 Task: For heading Calibri with Bold.  font size for heading24,  'Change the font style of data to'Bell MT.  and font size to 16,  Change the alignment of both headline & data to Align middle & Align Center.  In the sheet  EvaluationSalesByCategory_2022
Action: Mouse moved to (125, 130)
Screenshot: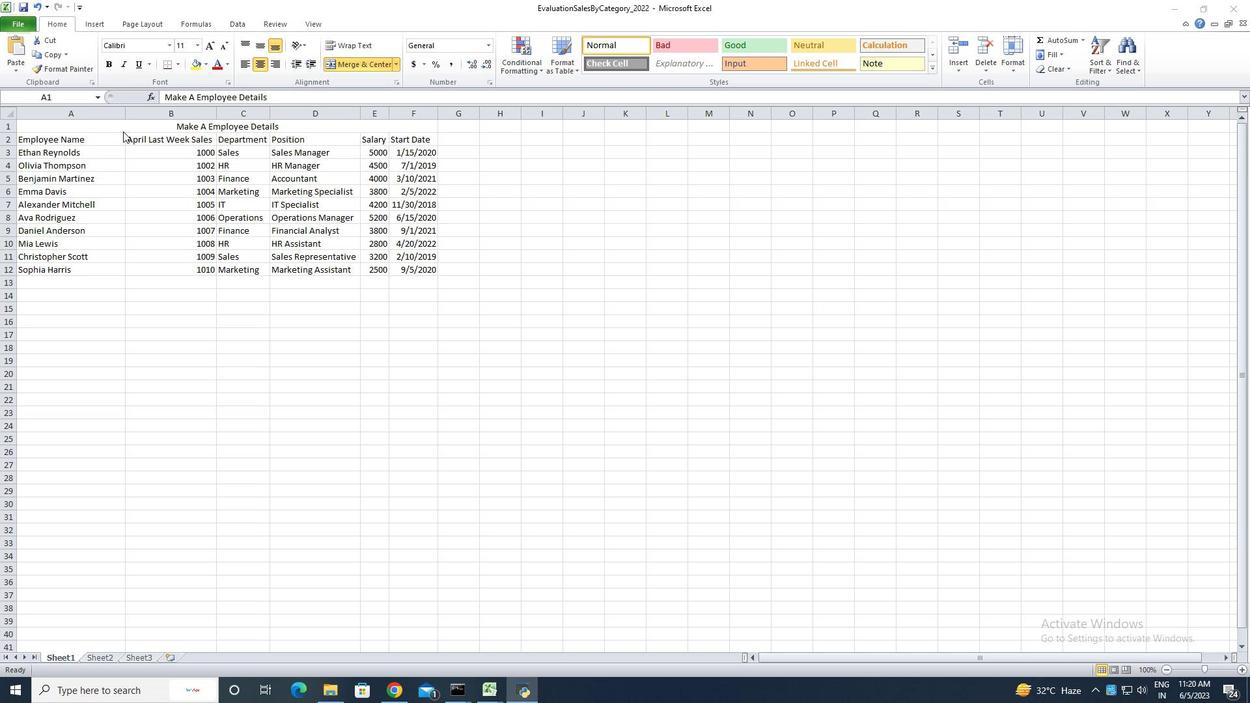 
Action: Mouse pressed left at (125, 130)
Screenshot: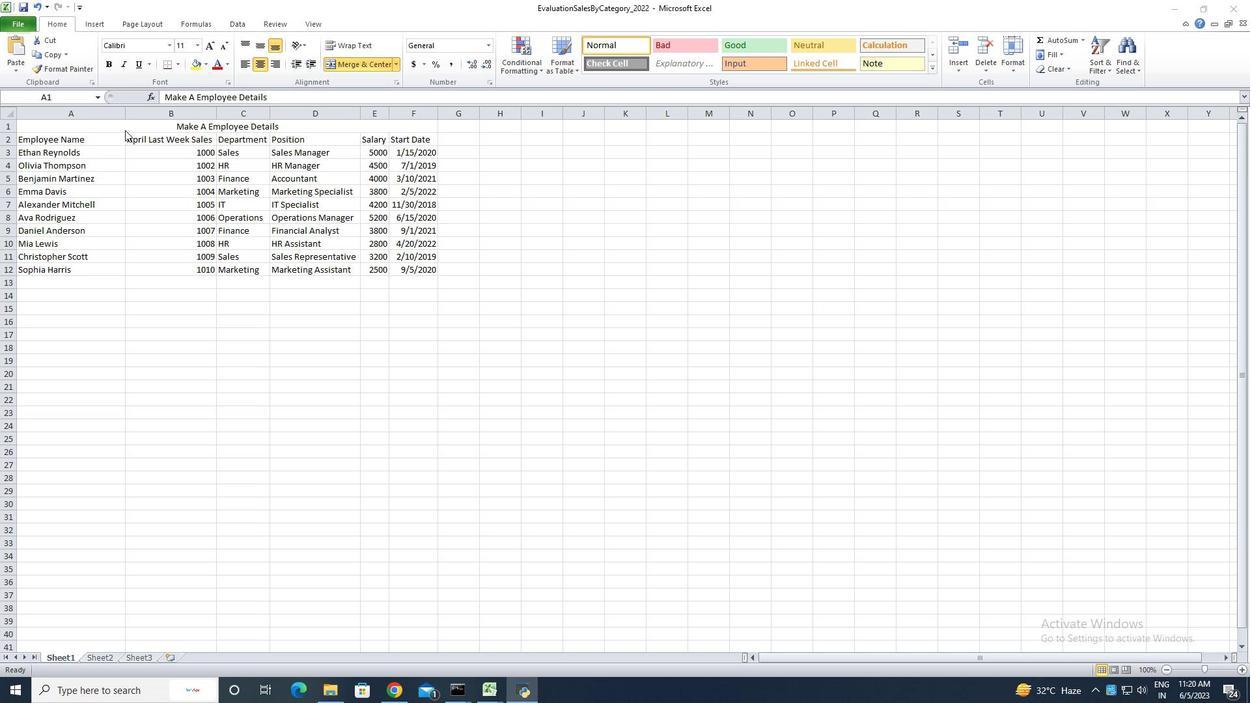 
Action: Mouse moved to (168, 48)
Screenshot: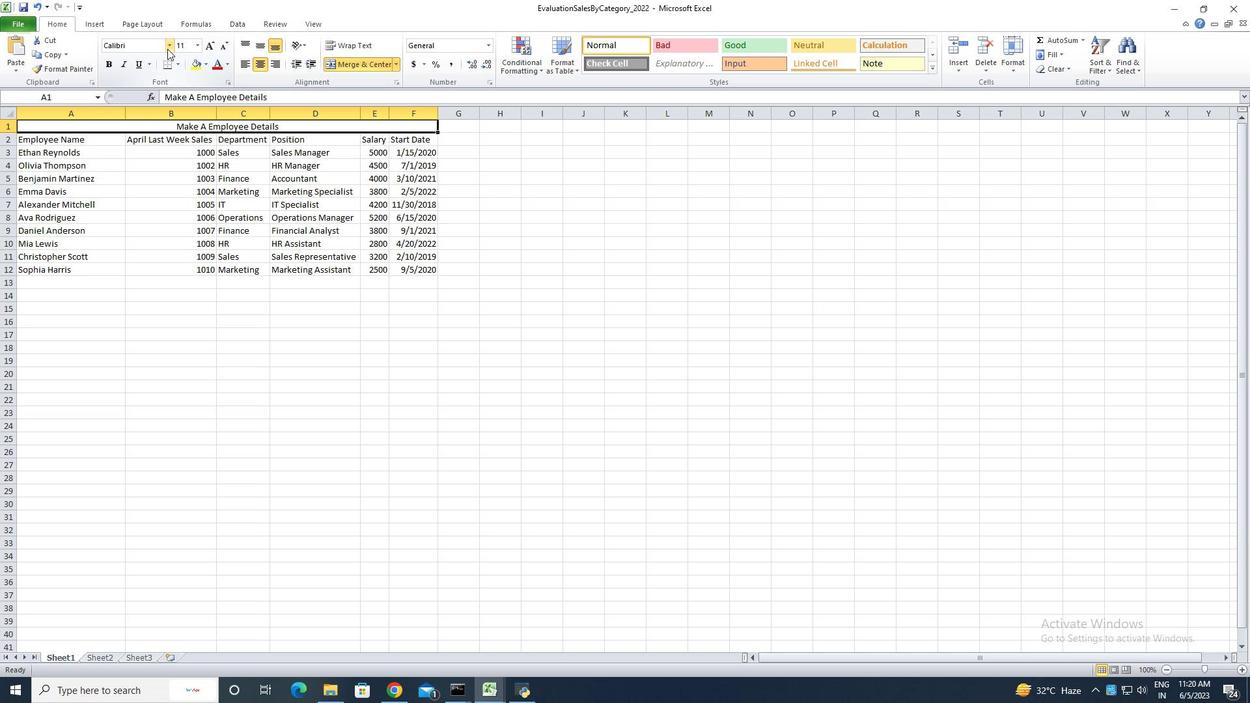 
Action: Mouse pressed left at (168, 48)
Screenshot: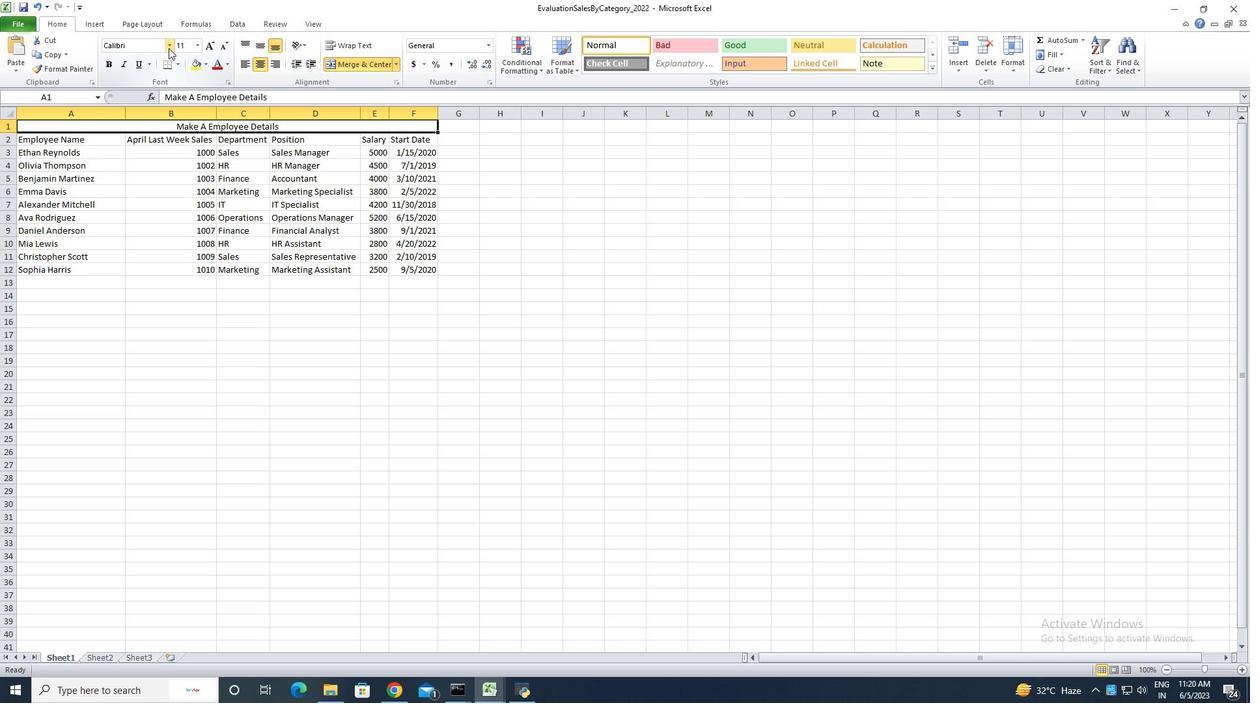 
Action: Mouse moved to (154, 89)
Screenshot: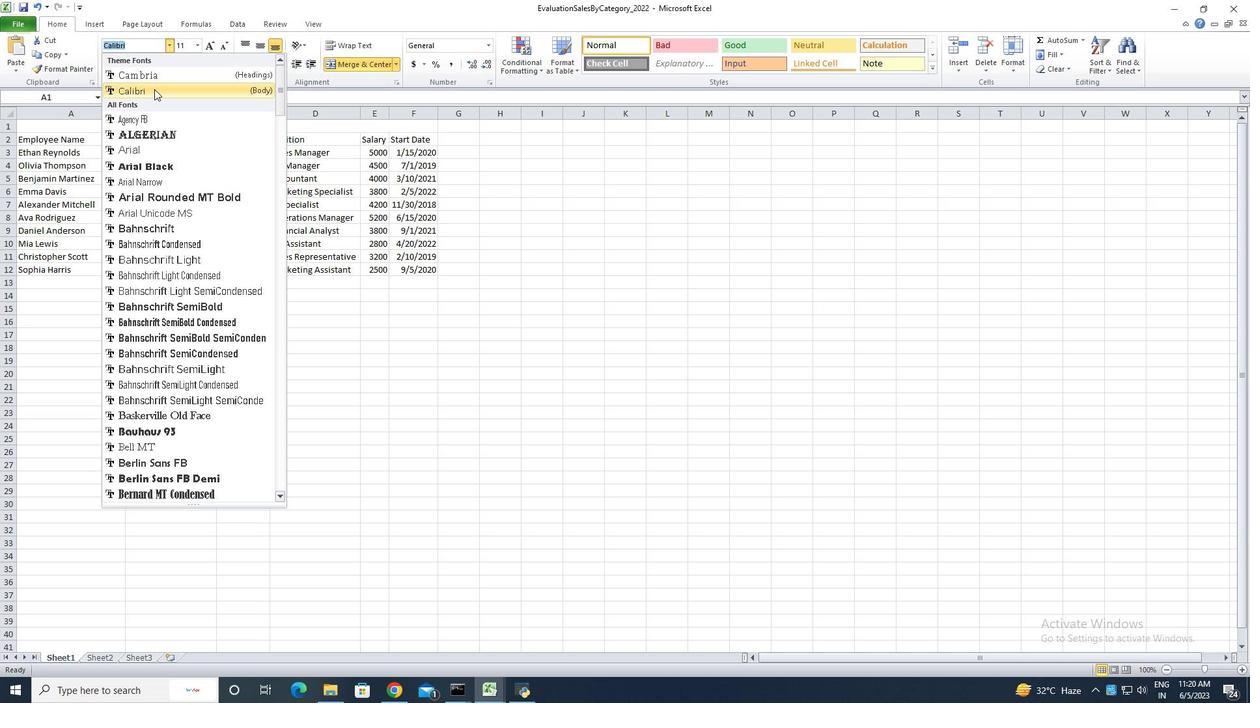 
Action: Mouse pressed left at (154, 89)
Screenshot: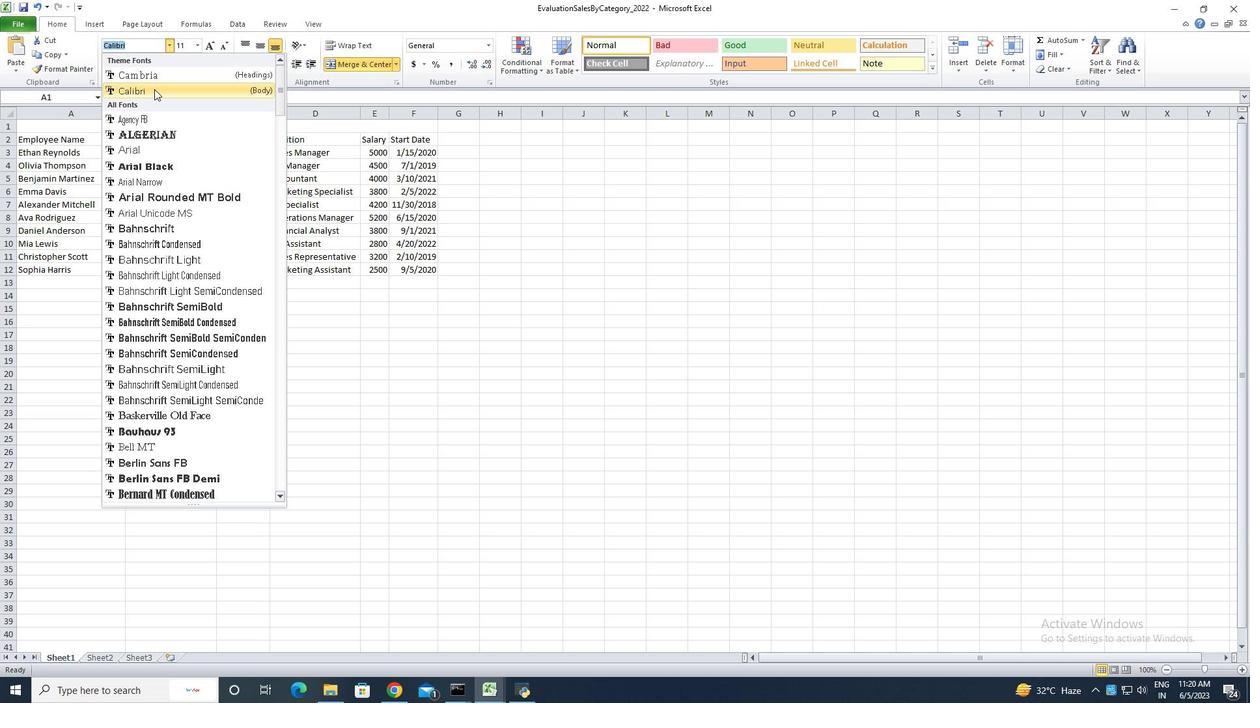 
Action: Mouse moved to (104, 64)
Screenshot: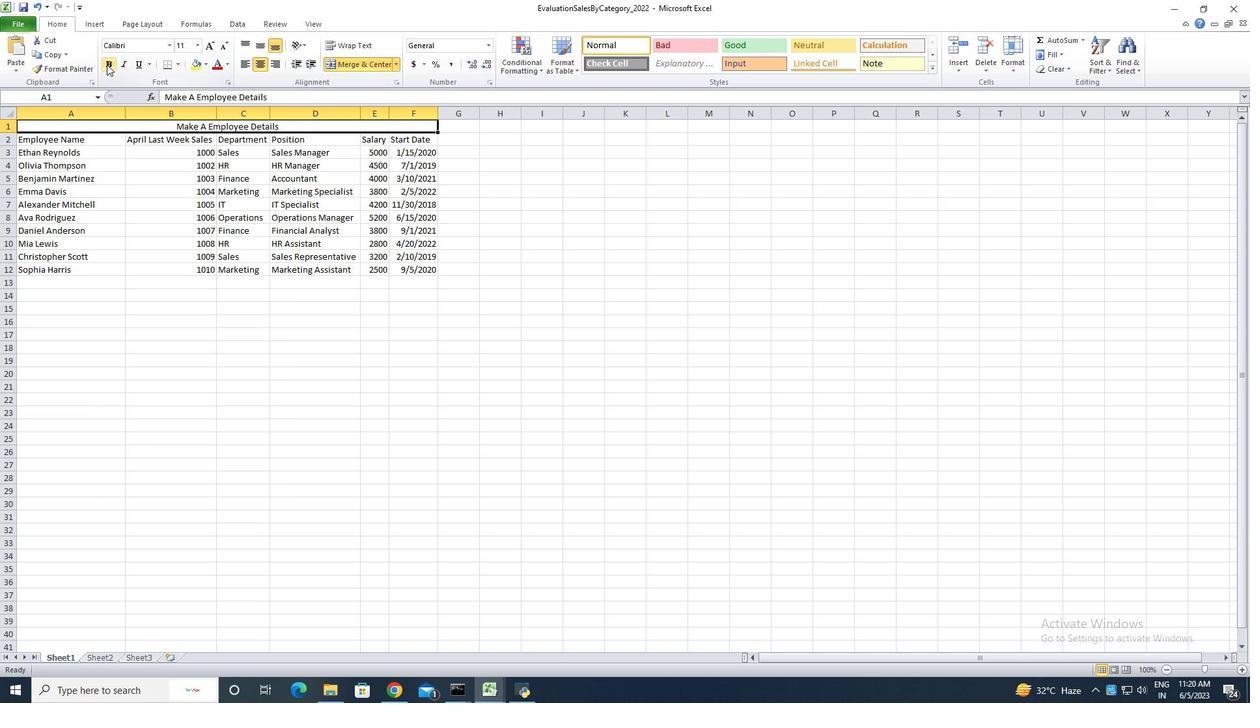 
Action: Mouse pressed left at (104, 64)
Screenshot: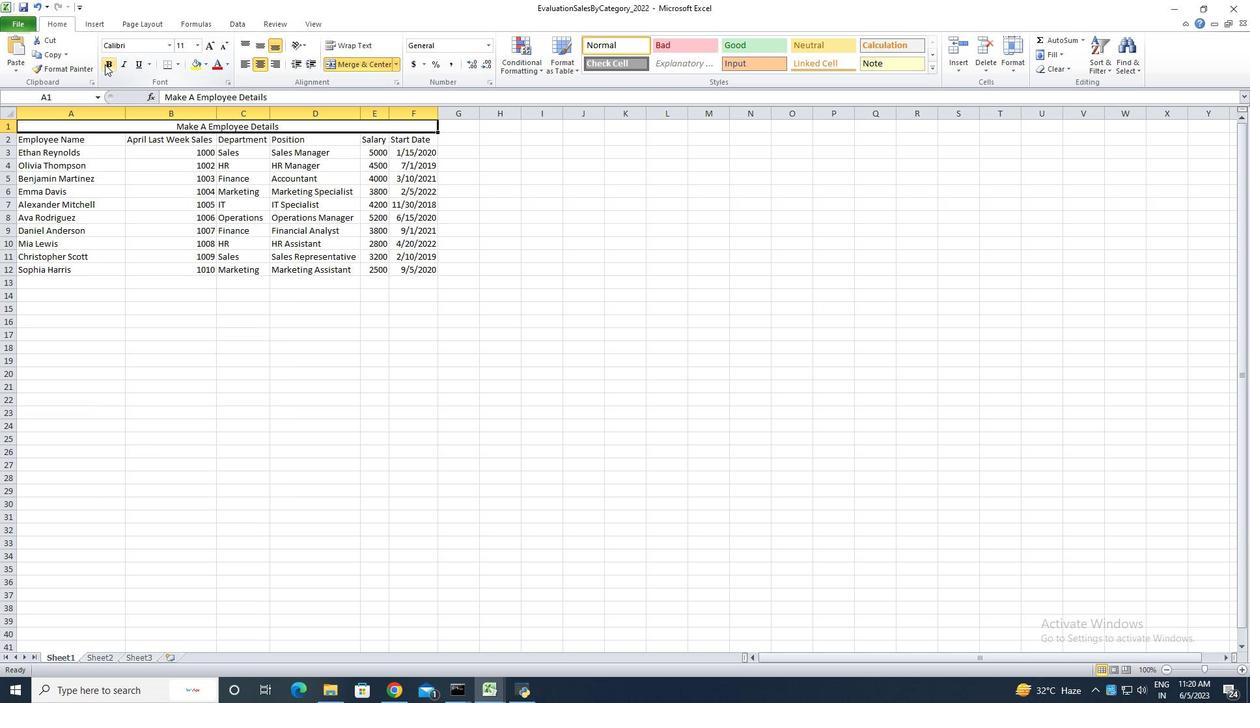 
Action: Mouse moved to (211, 46)
Screenshot: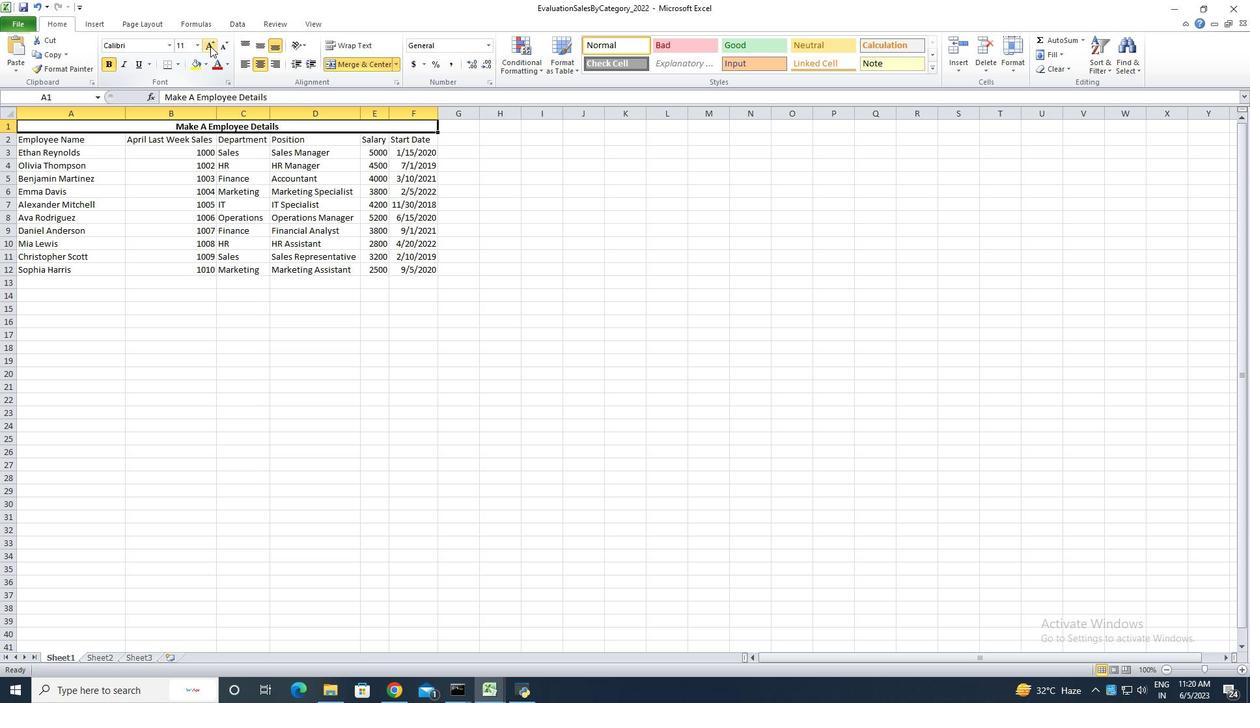 
Action: Mouse pressed left at (211, 46)
Screenshot: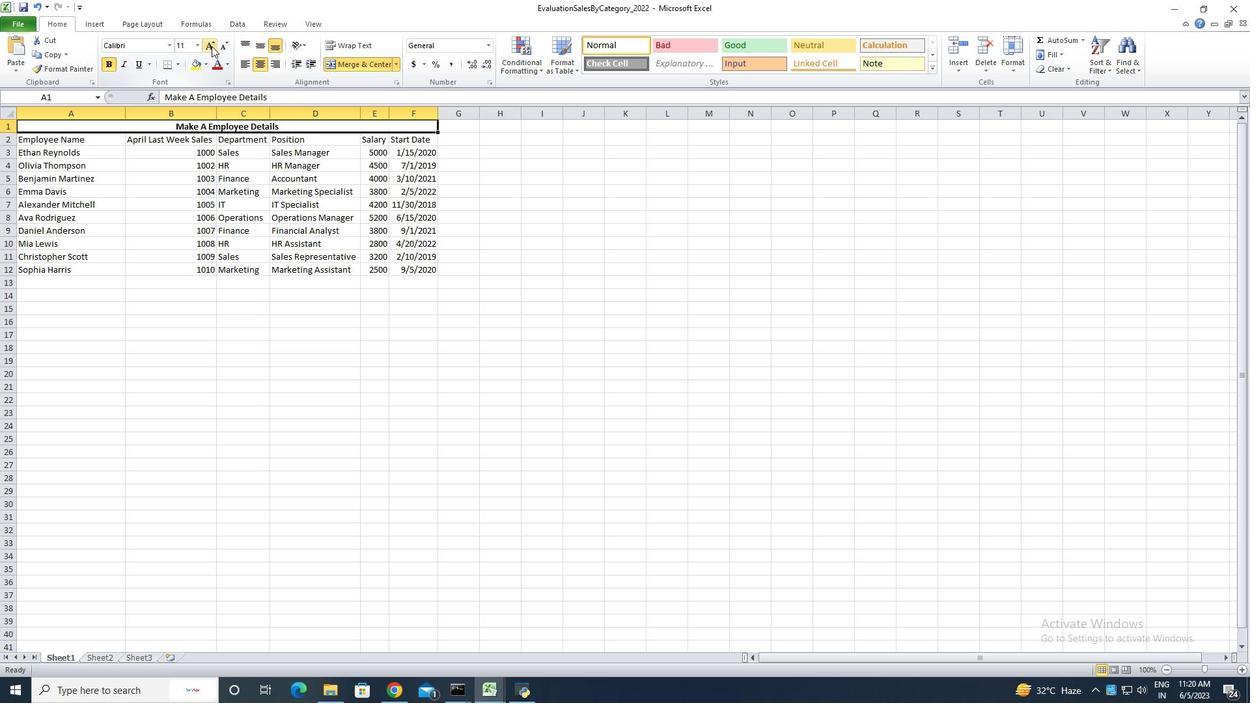 
Action: Mouse pressed left at (211, 46)
Screenshot: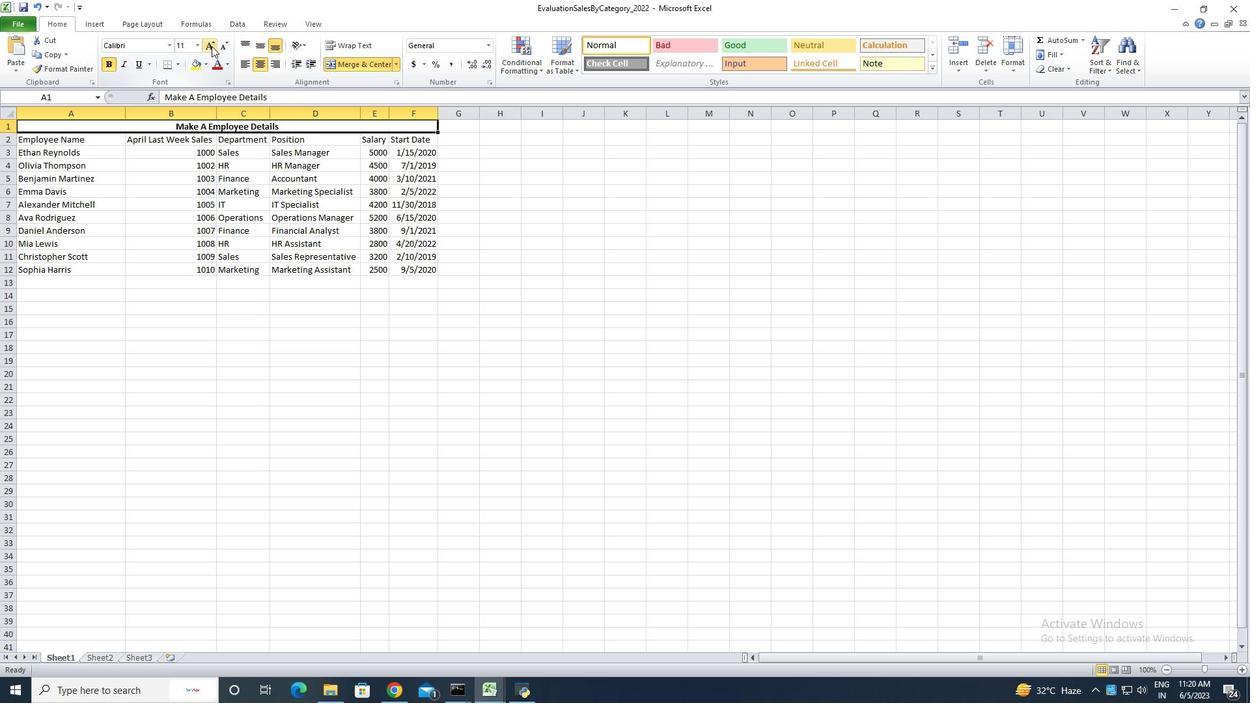 
Action: Mouse pressed left at (211, 46)
Screenshot: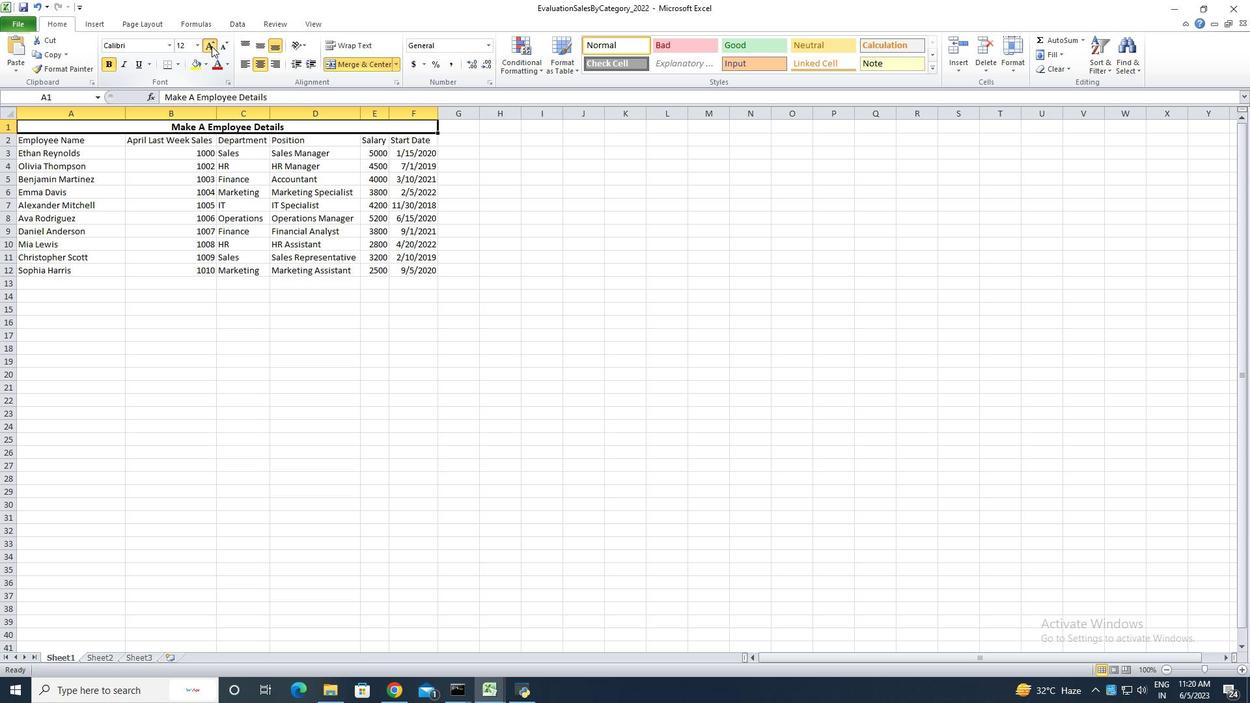 
Action: Mouse pressed left at (211, 46)
Screenshot: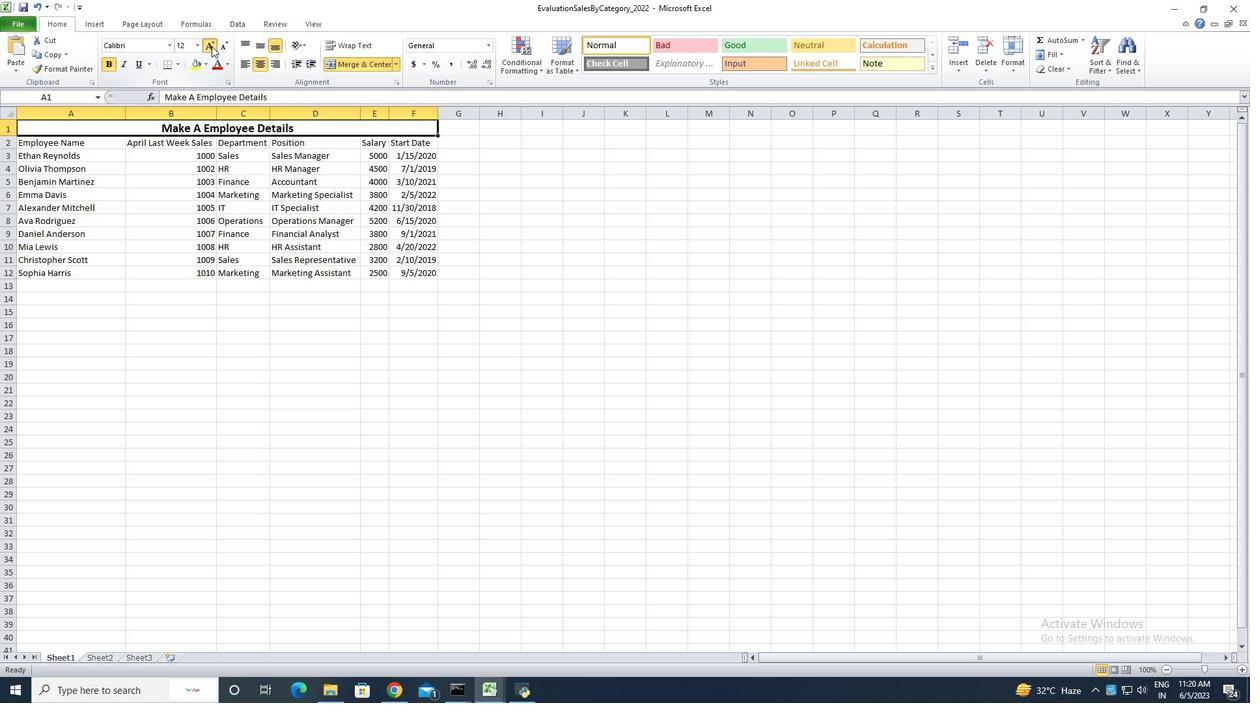 
Action: Mouse pressed left at (211, 46)
Screenshot: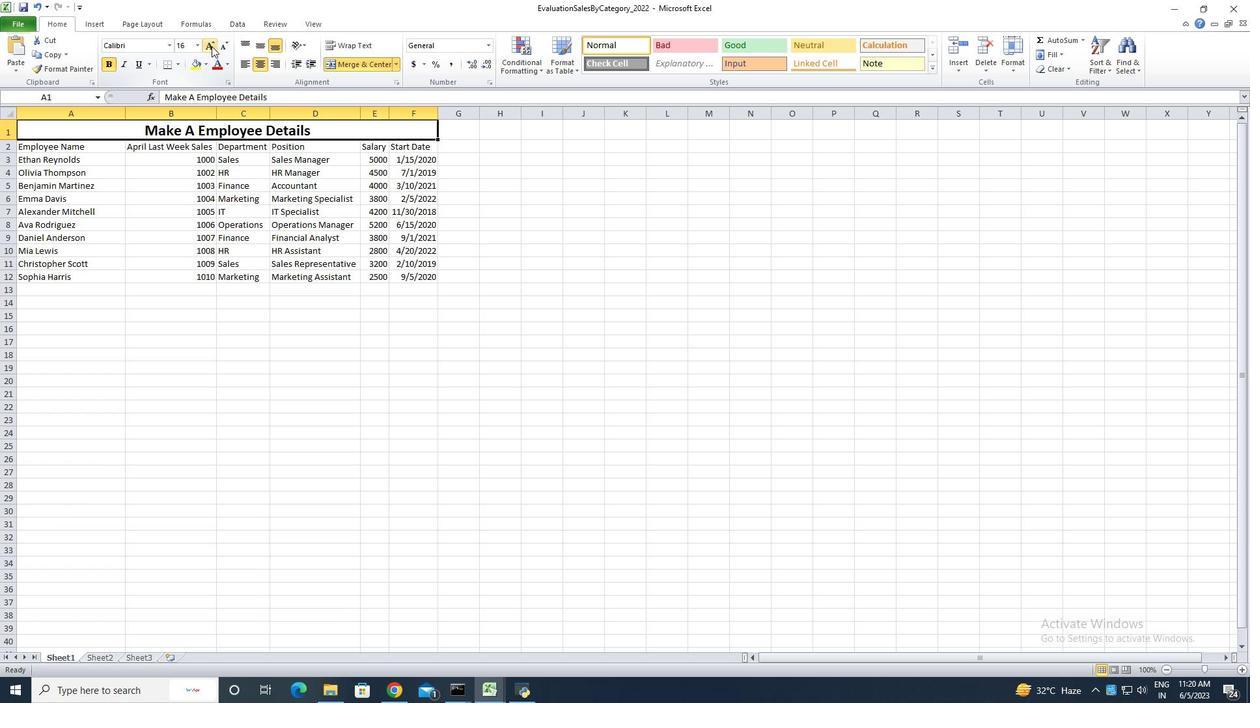 
Action: Mouse pressed left at (211, 46)
Screenshot: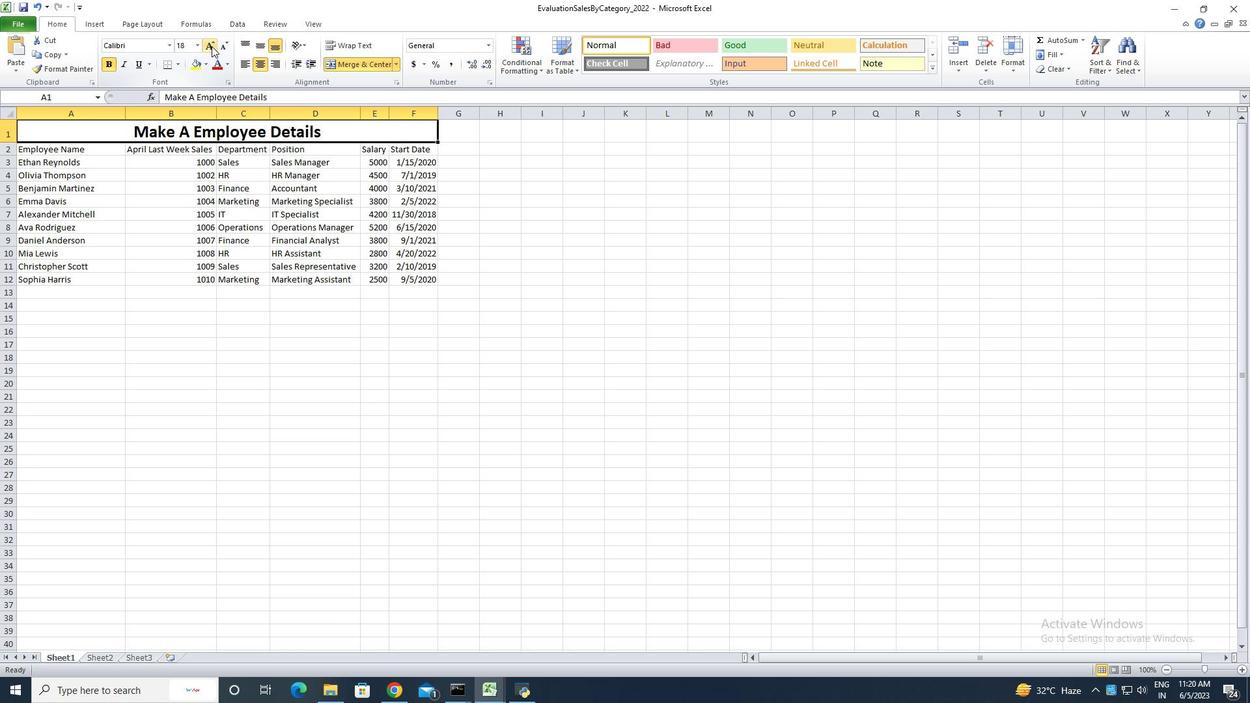 
Action: Mouse pressed left at (211, 46)
Screenshot: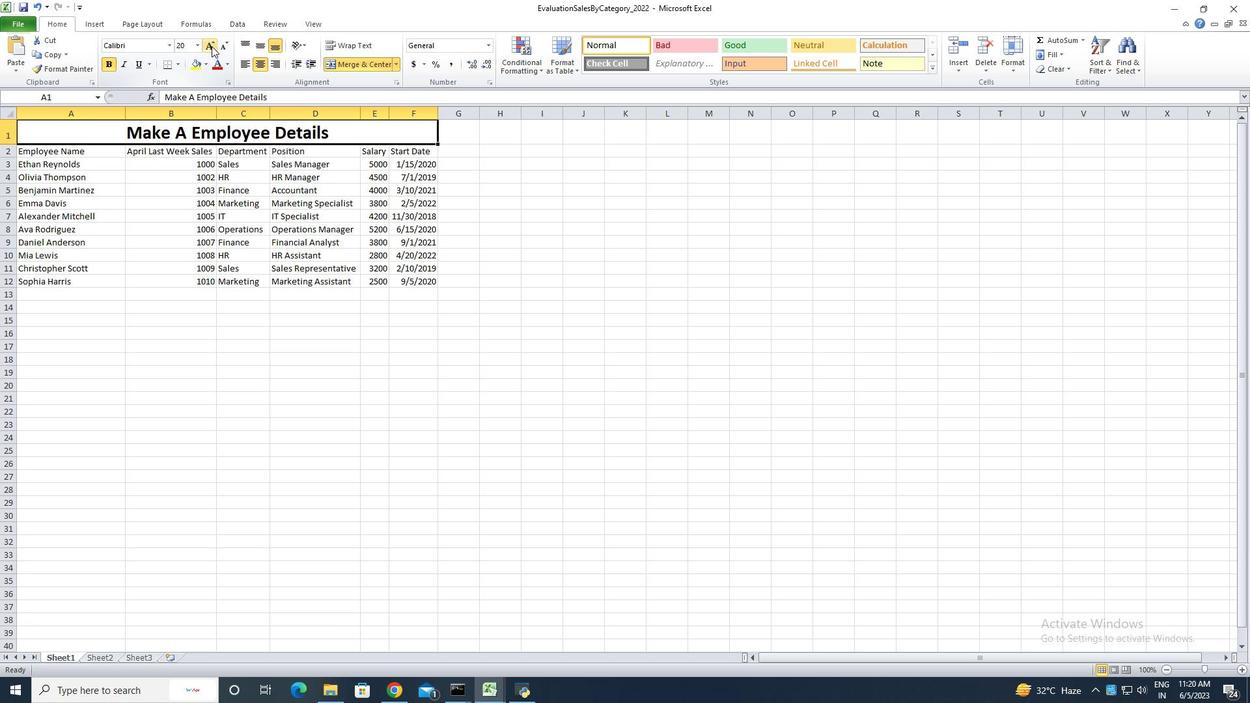 
Action: Mouse pressed left at (211, 46)
Screenshot: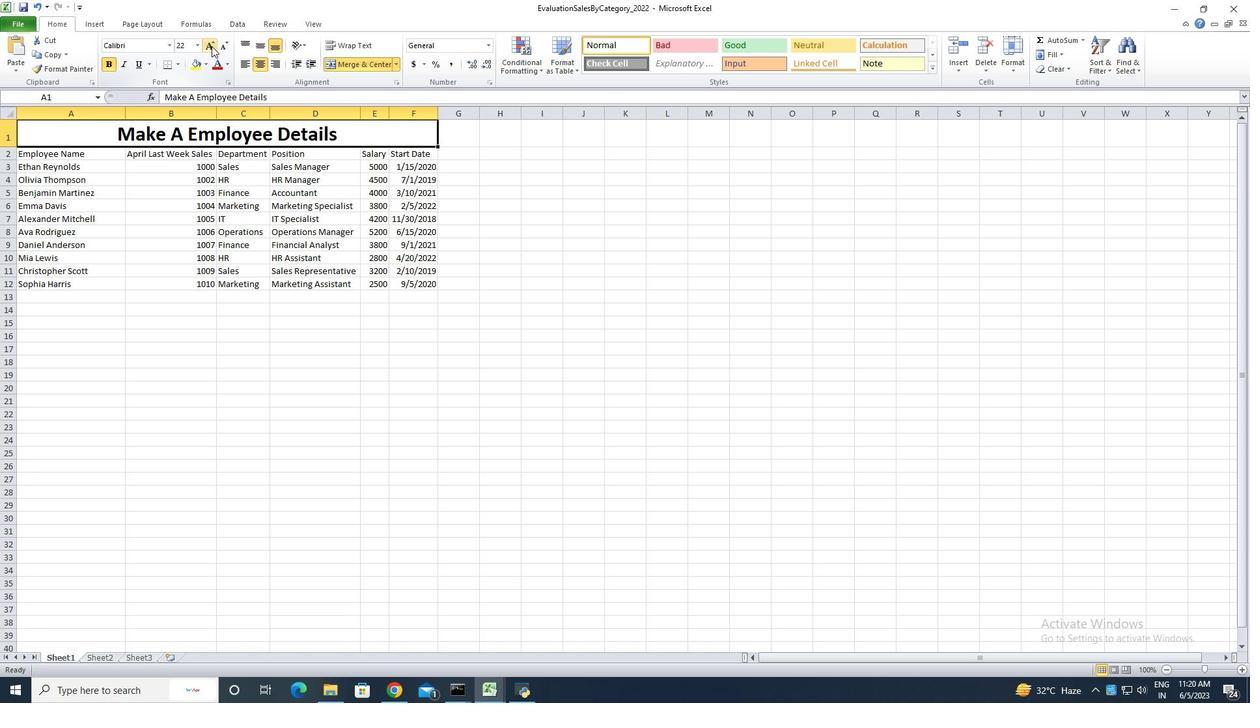 
Action: Mouse moved to (64, 157)
Screenshot: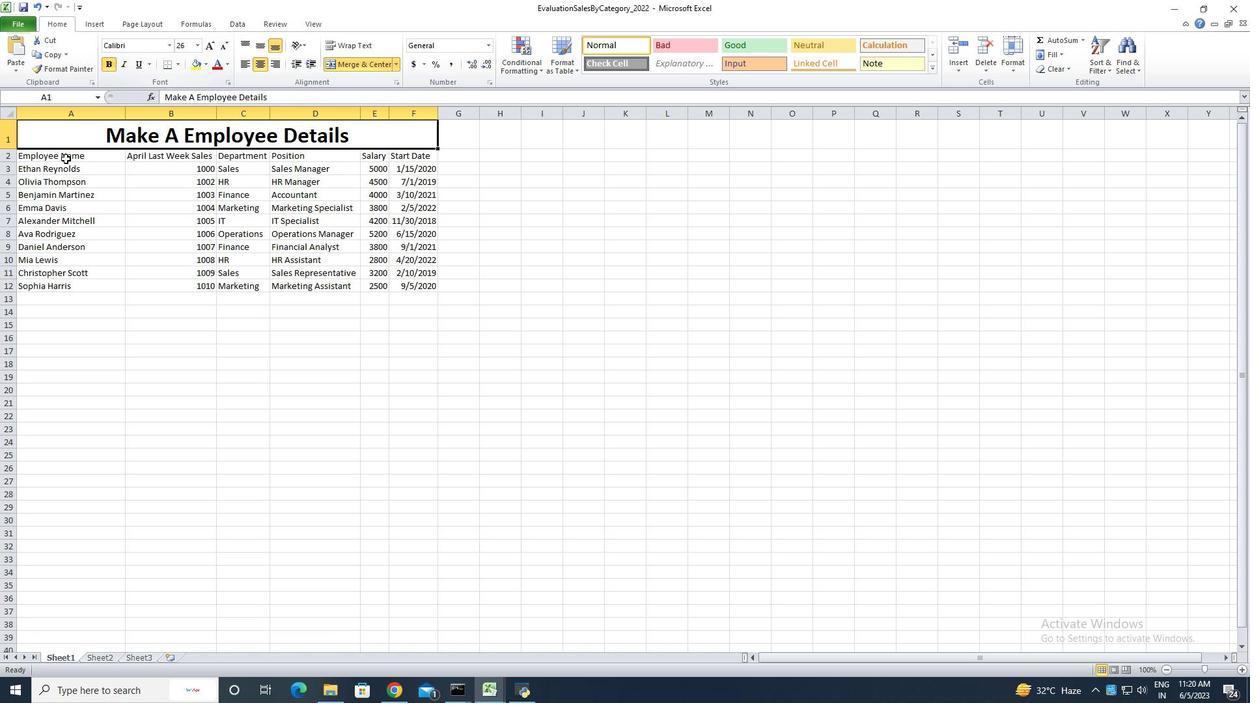 
Action: Mouse pressed left at (64, 157)
Screenshot: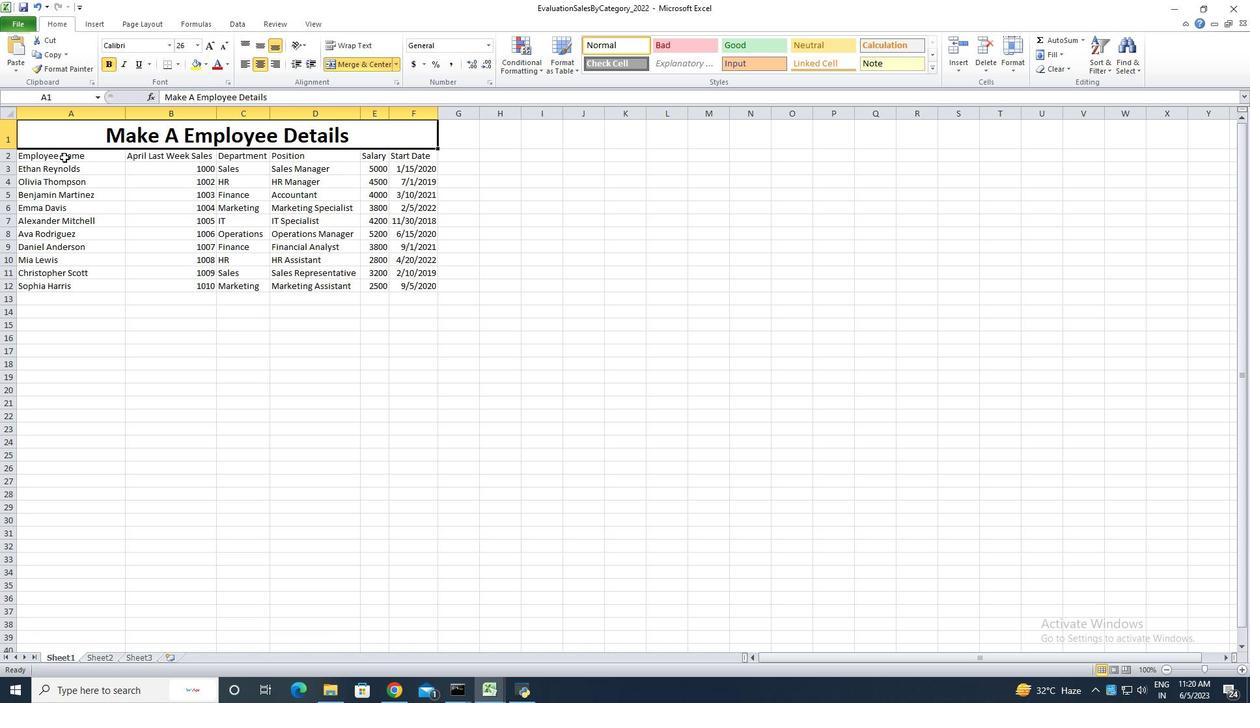 
Action: Mouse moved to (166, 45)
Screenshot: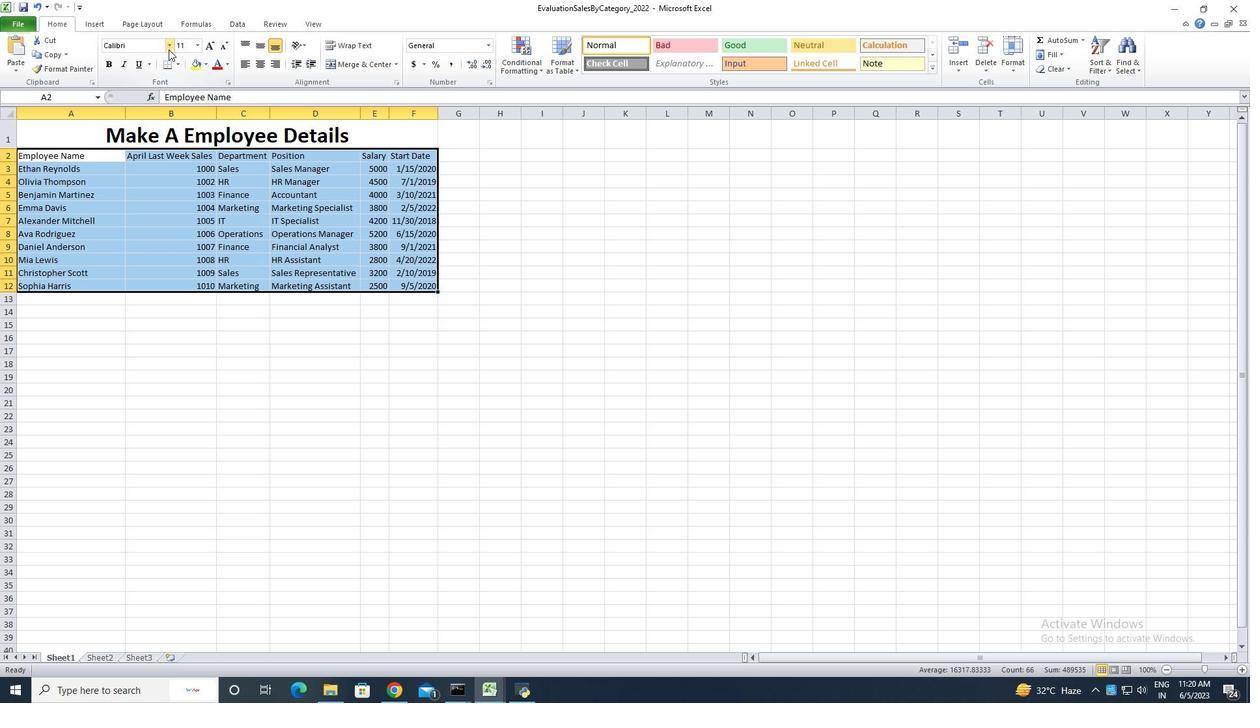 
Action: Mouse pressed left at (166, 45)
Screenshot: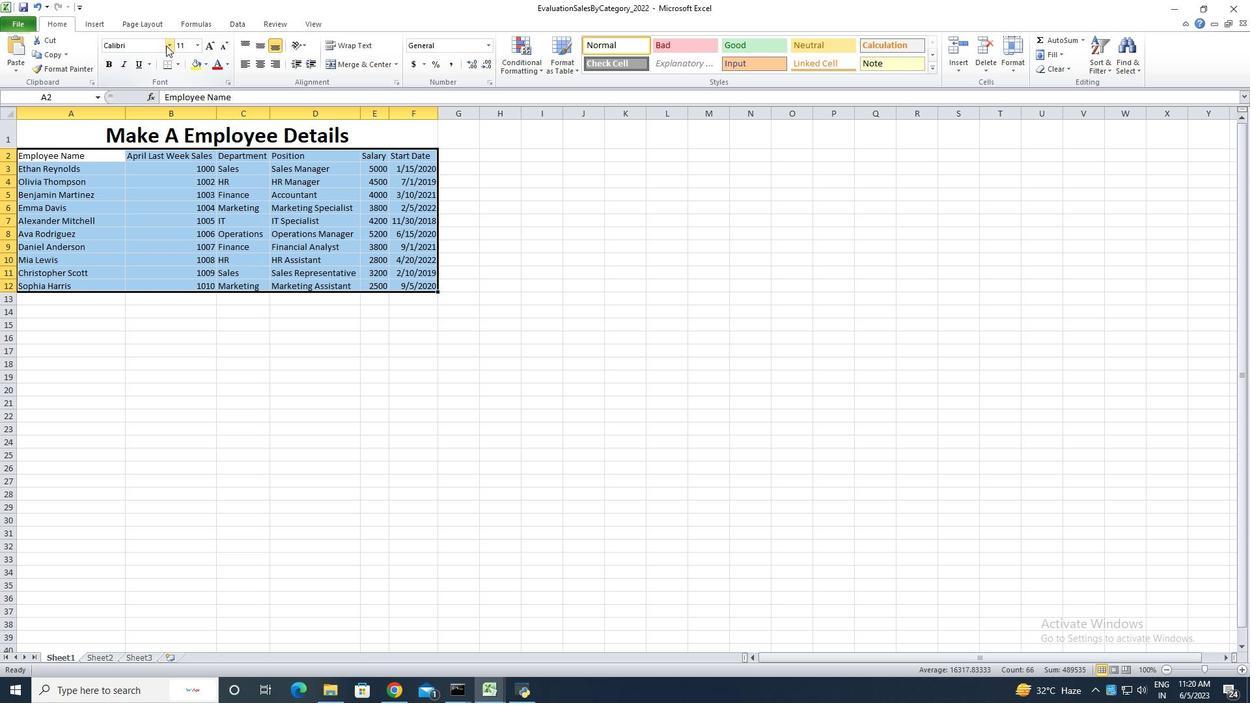 
Action: Mouse moved to (162, 442)
Screenshot: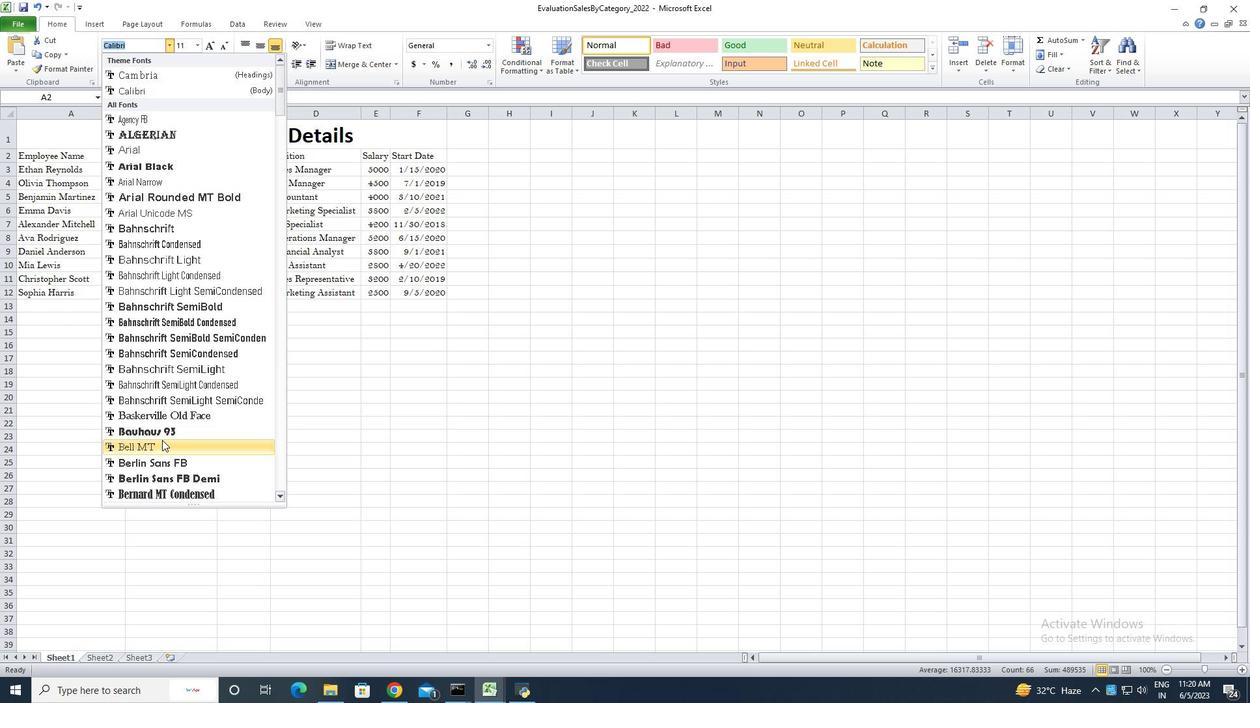 
Action: Mouse pressed left at (162, 442)
Screenshot: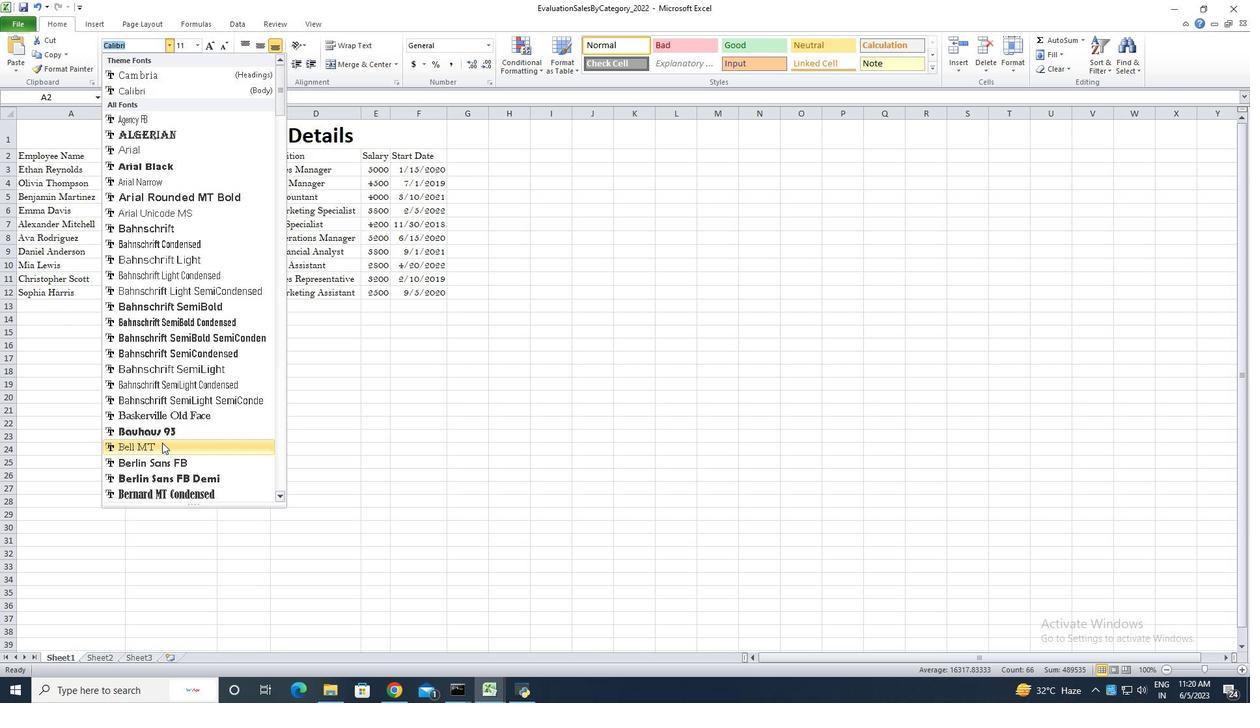 
Action: Mouse moved to (210, 41)
Screenshot: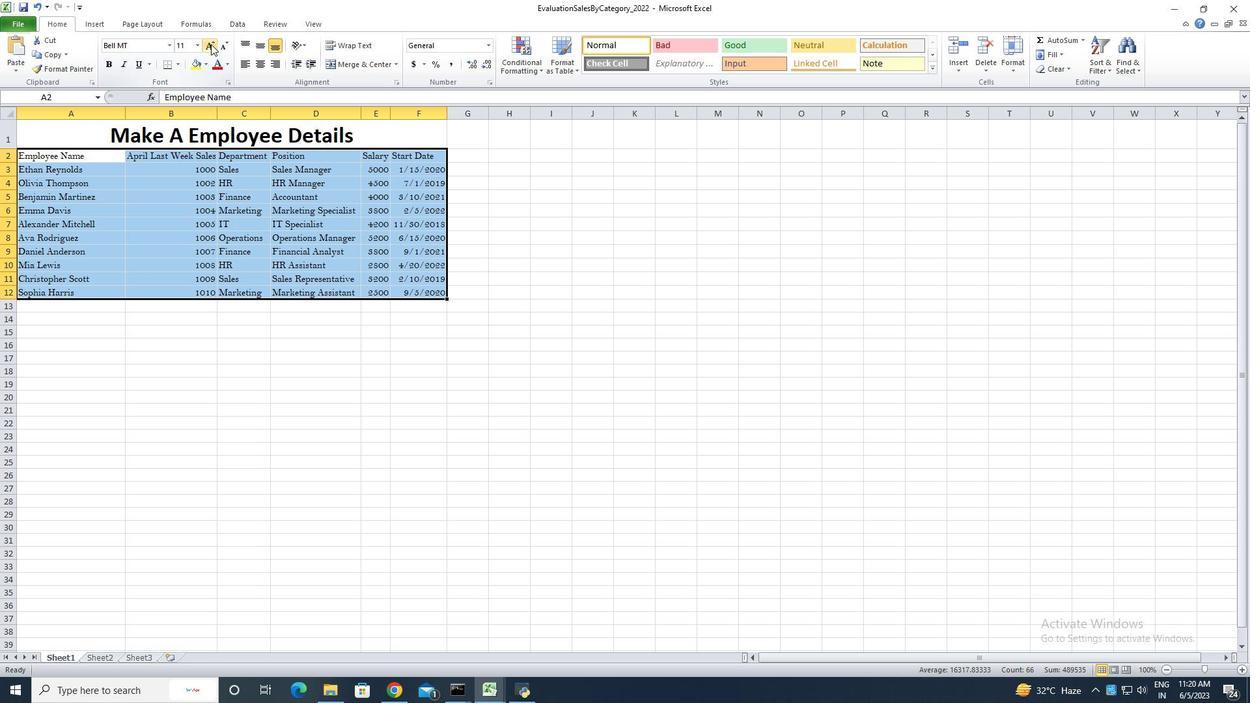 
Action: Mouse pressed left at (210, 41)
Screenshot: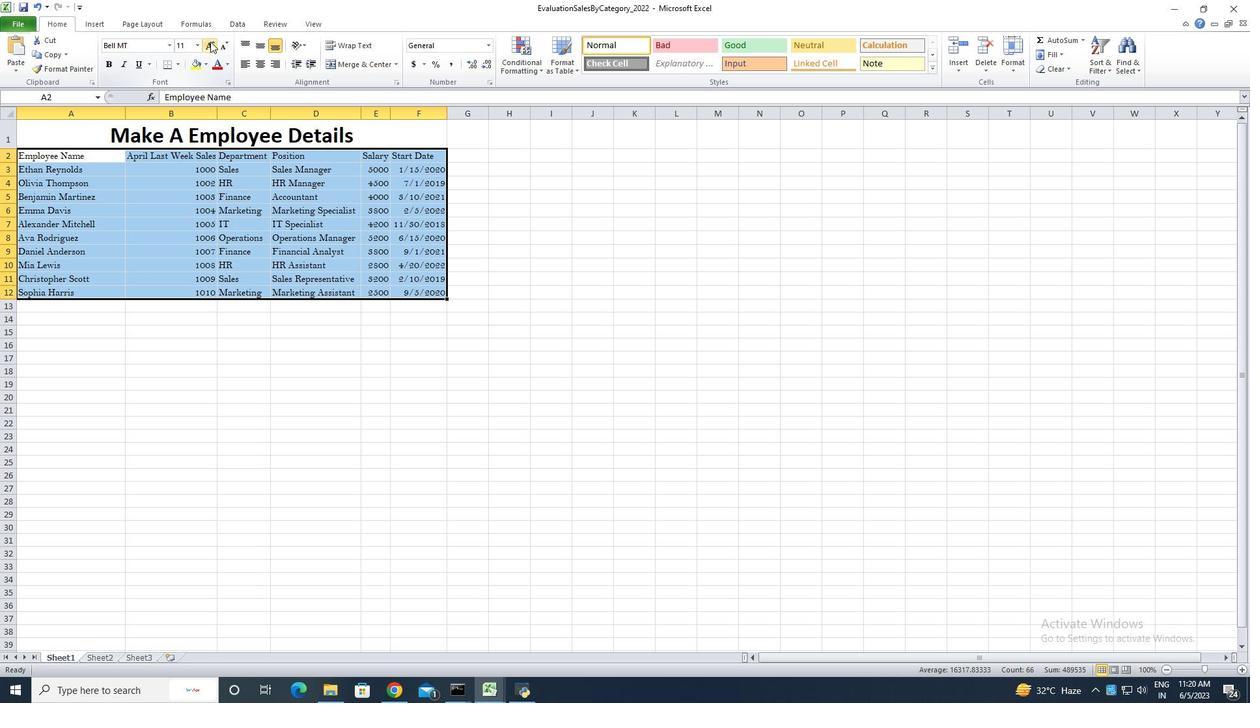
Action: Mouse pressed left at (210, 41)
Screenshot: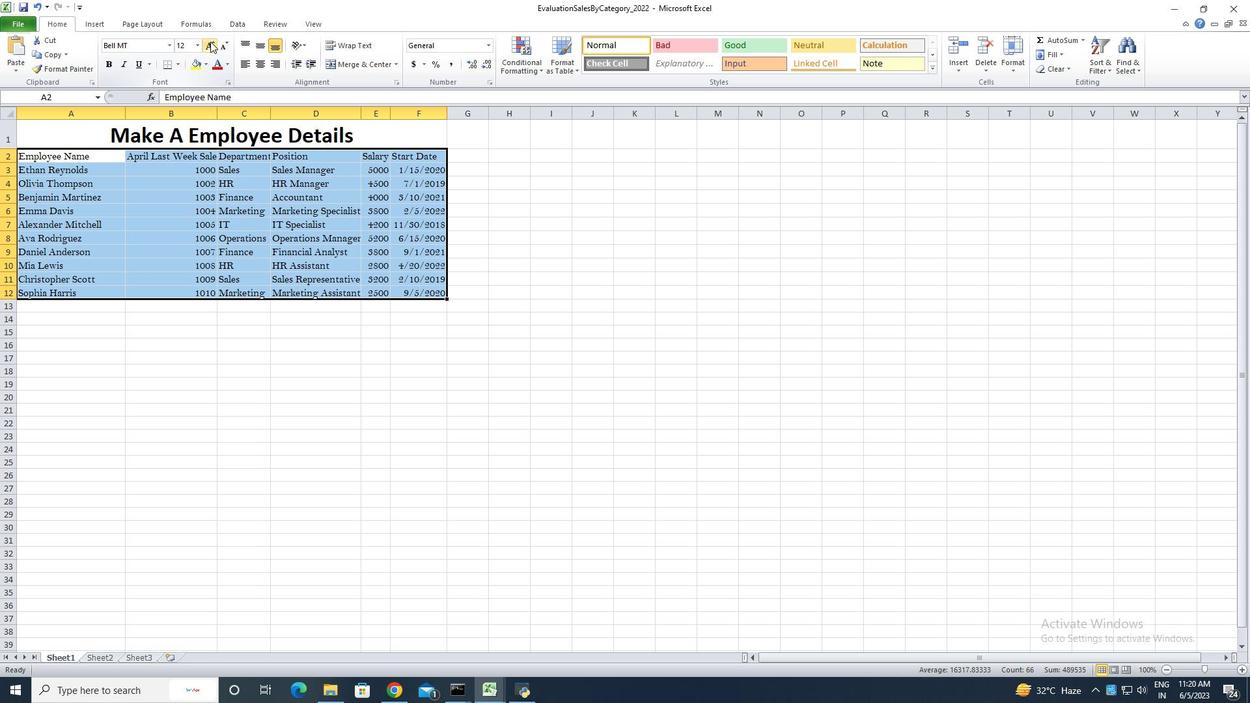 
Action: Mouse pressed left at (210, 41)
Screenshot: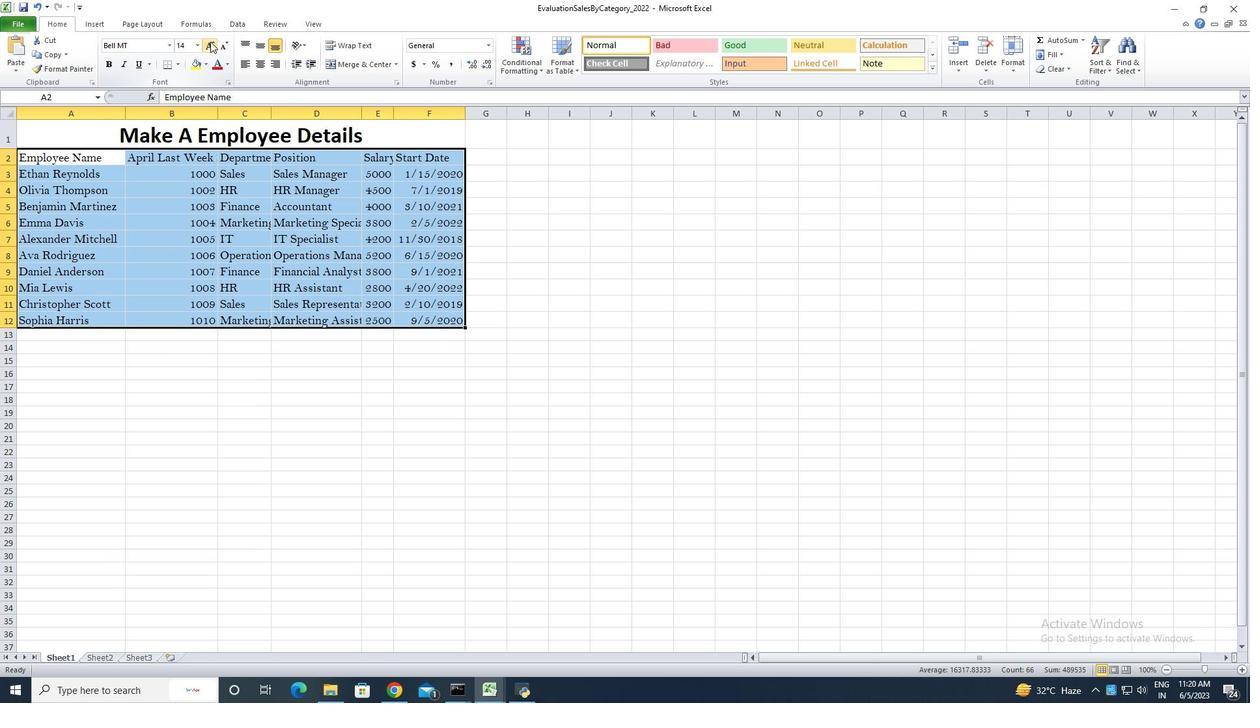 
Action: Mouse moved to (139, 444)
Screenshot: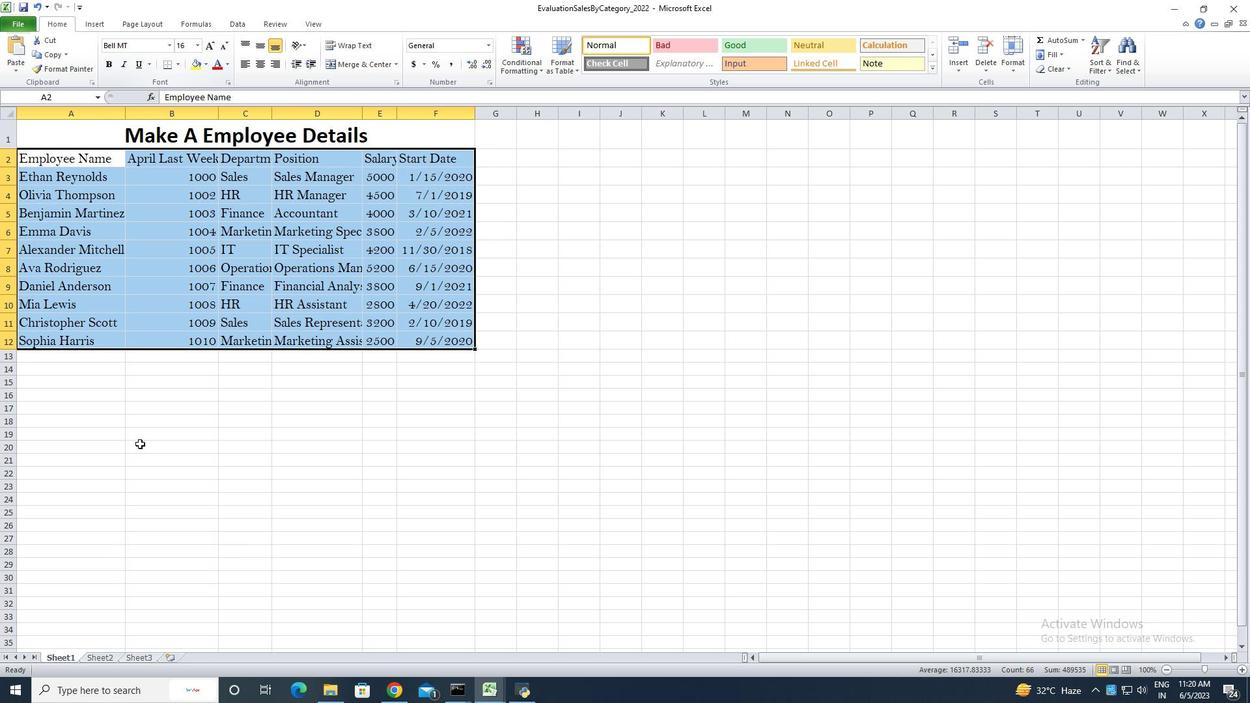 
Action: Mouse pressed left at (139, 444)
Screenshot: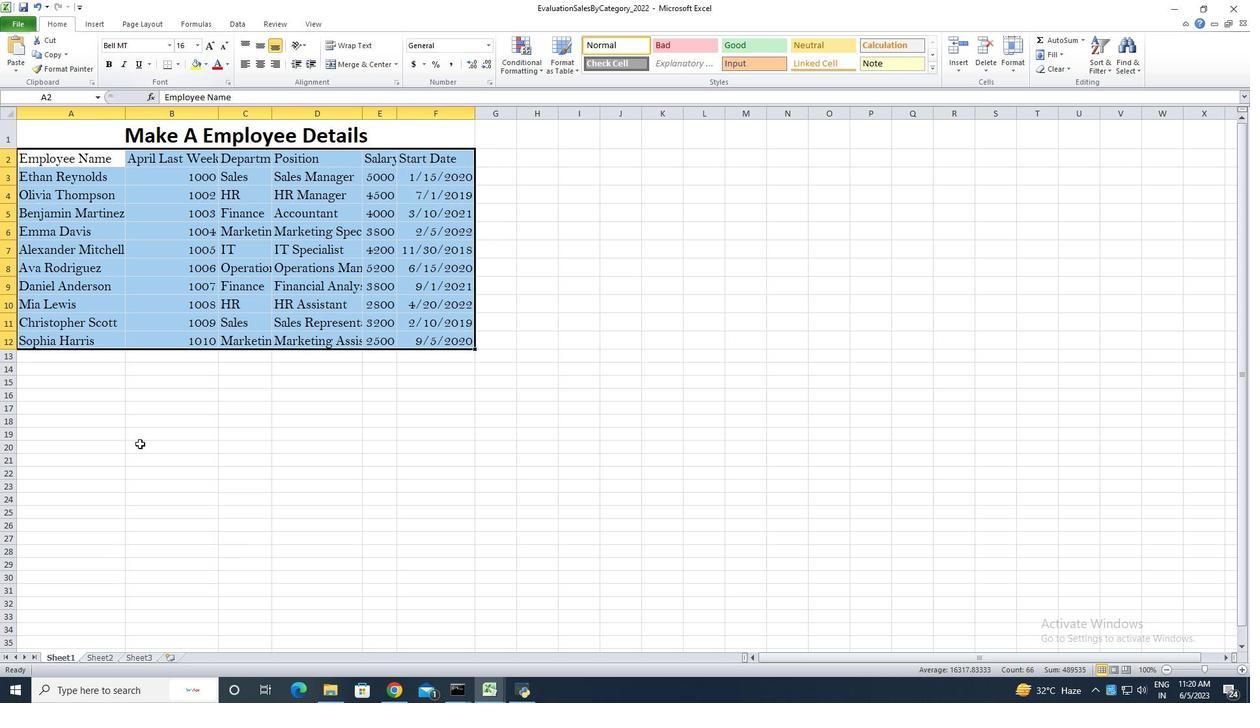 
Action: Mouse moved to (125, 115)
Screenshot: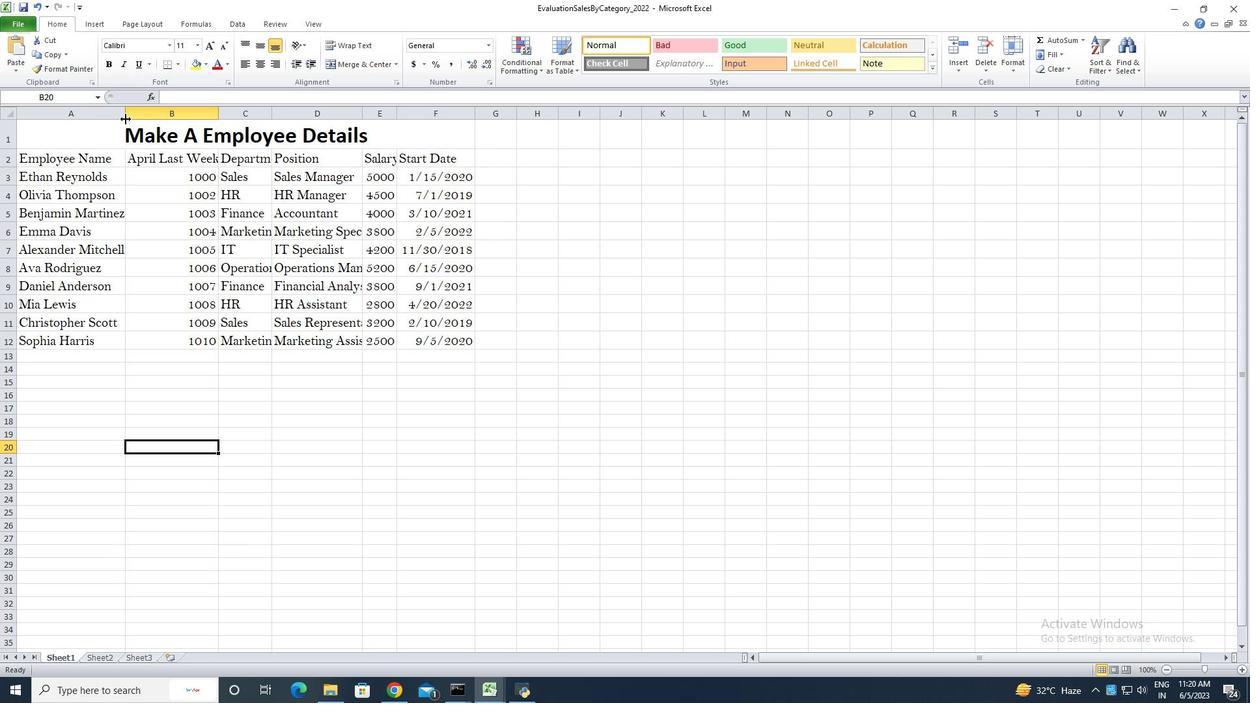 
Action: Mouse pressed left at (125, 115)
Screenshot: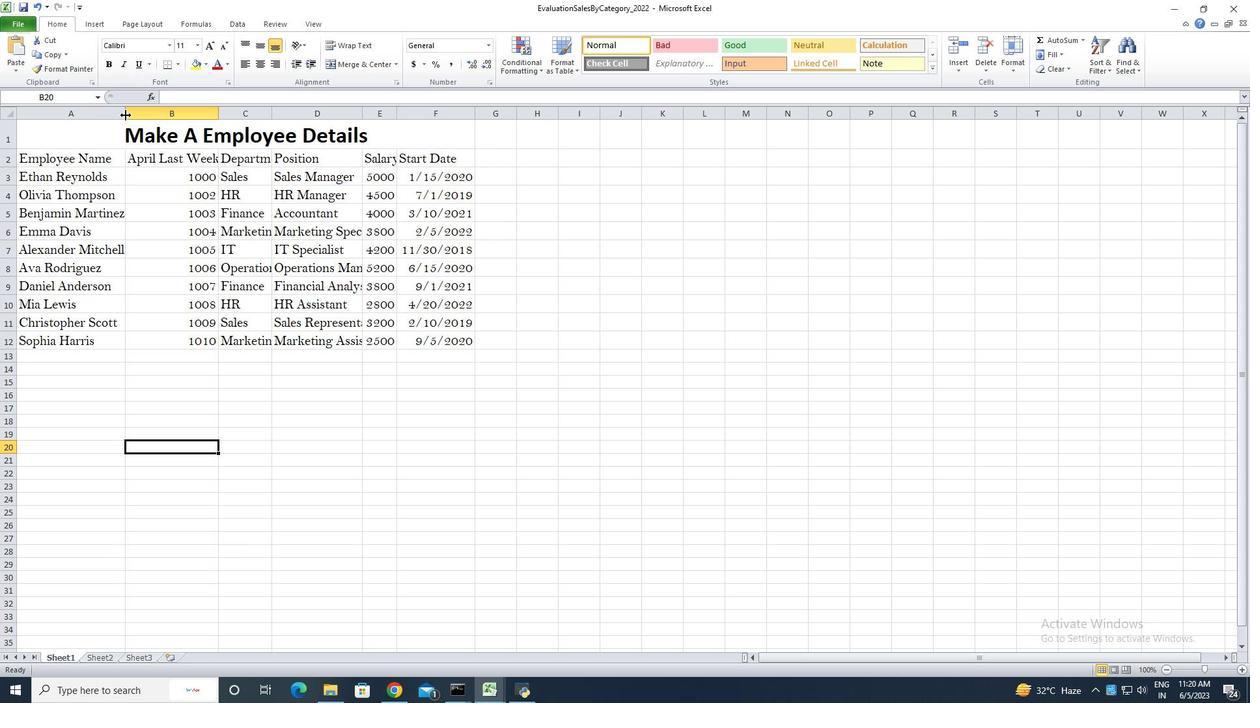 
Action: Mouse pressed left at (125, 115)
Screenshot: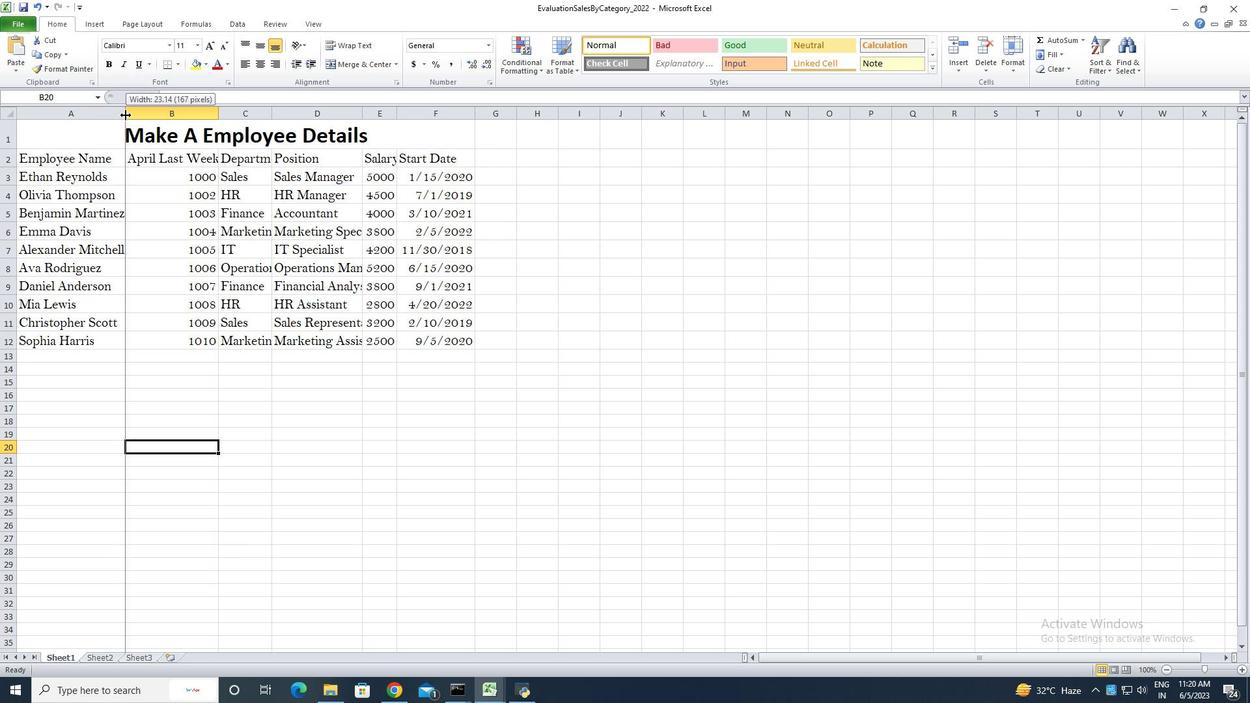 
Action: Mouse moved to (223, 114)
Screenshot: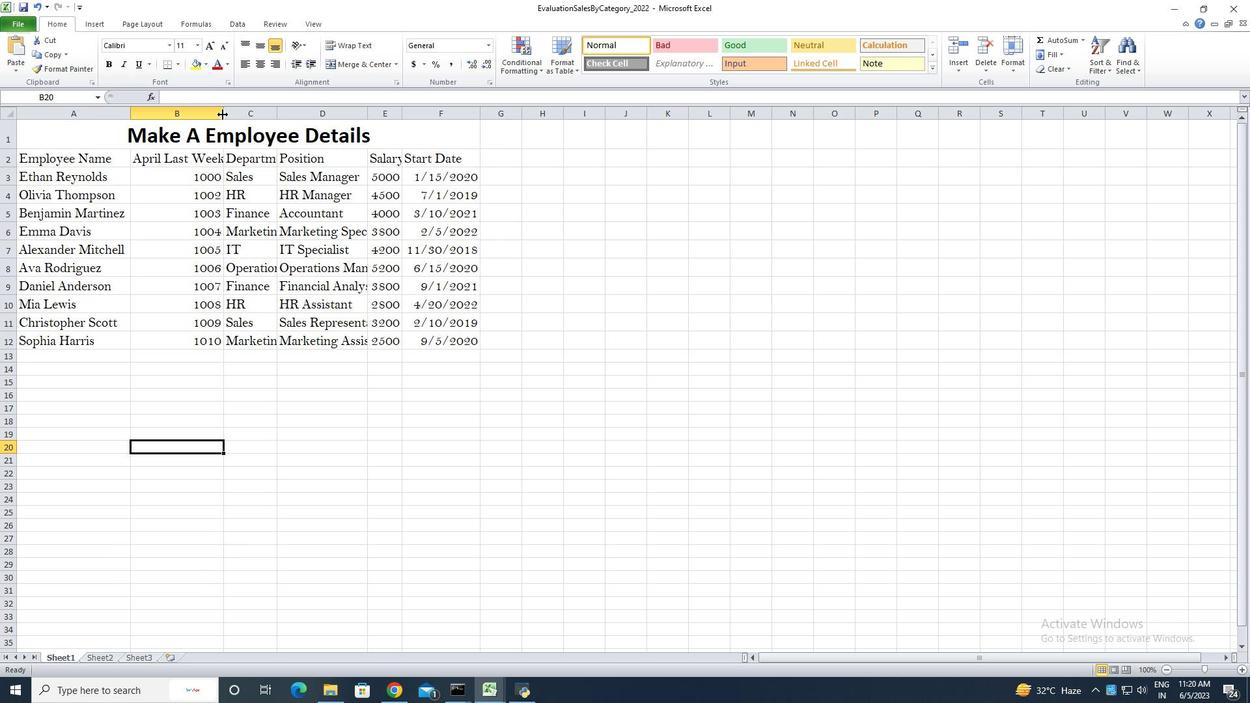 
Action: Mouse pressed left at (223, 114)
Screenshot: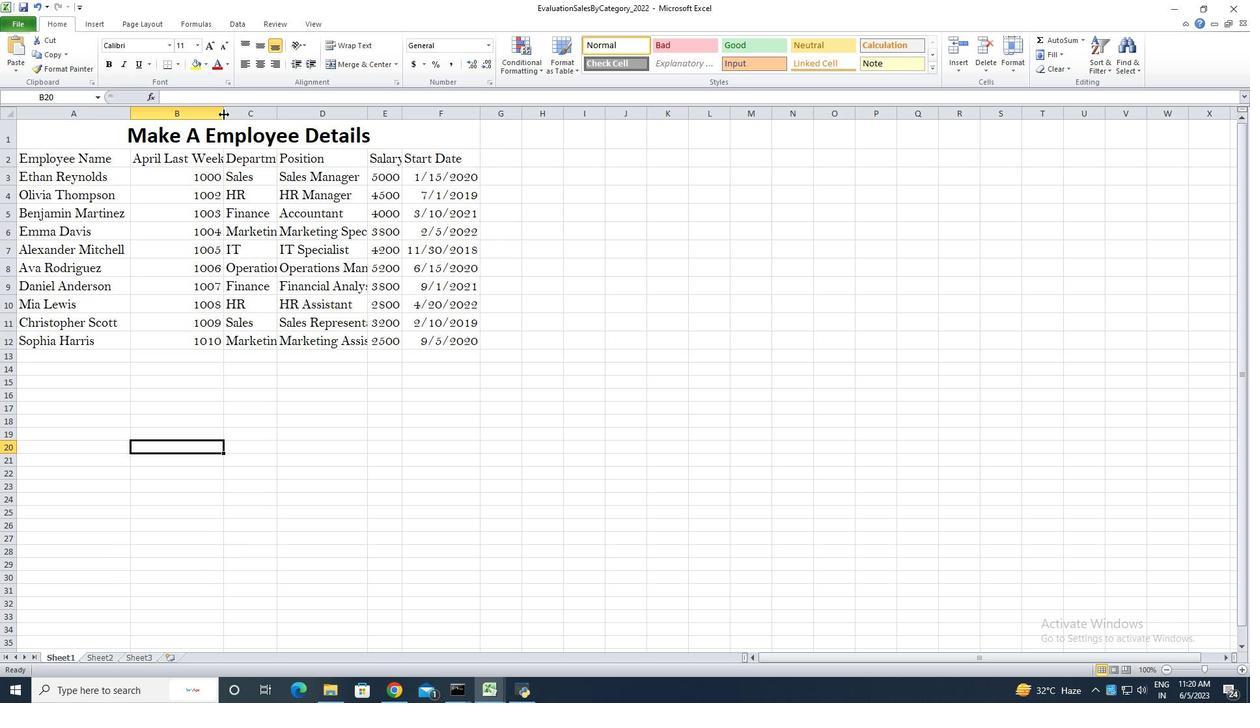 
Action: Mouse pressed left at (223, 114)
Screenshot: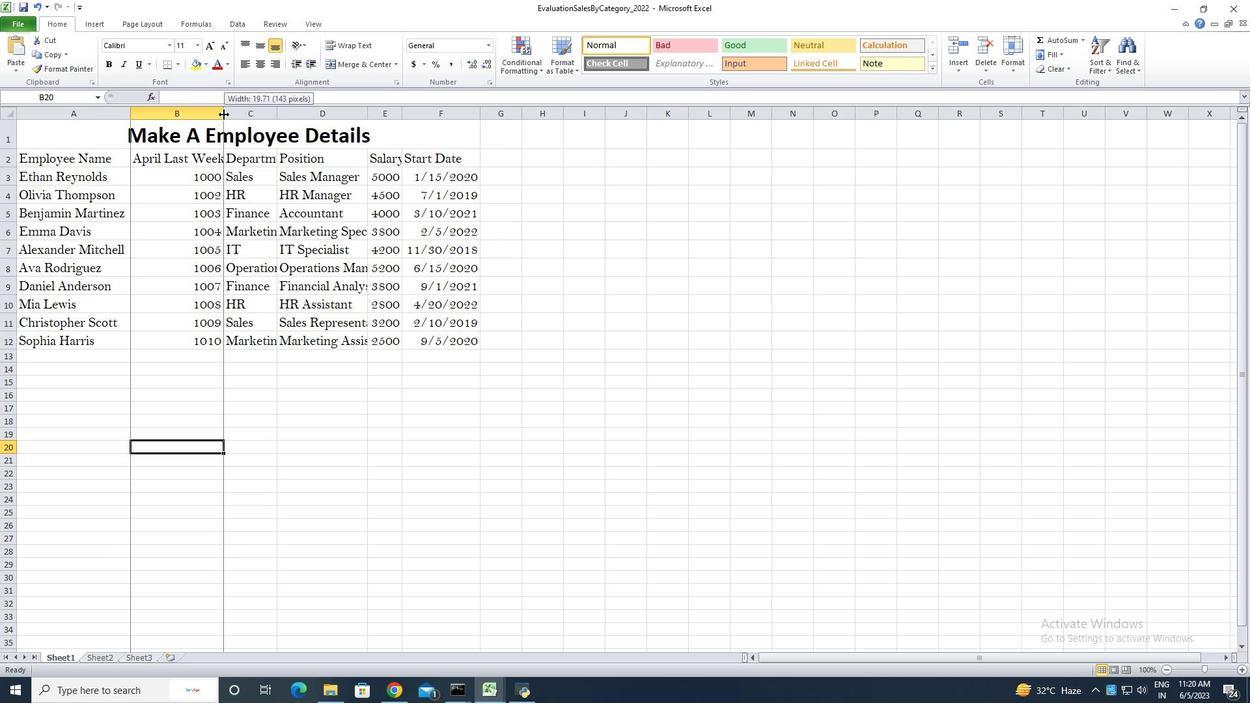 
Action: Mouse moved to (313, 115)
Screenshot: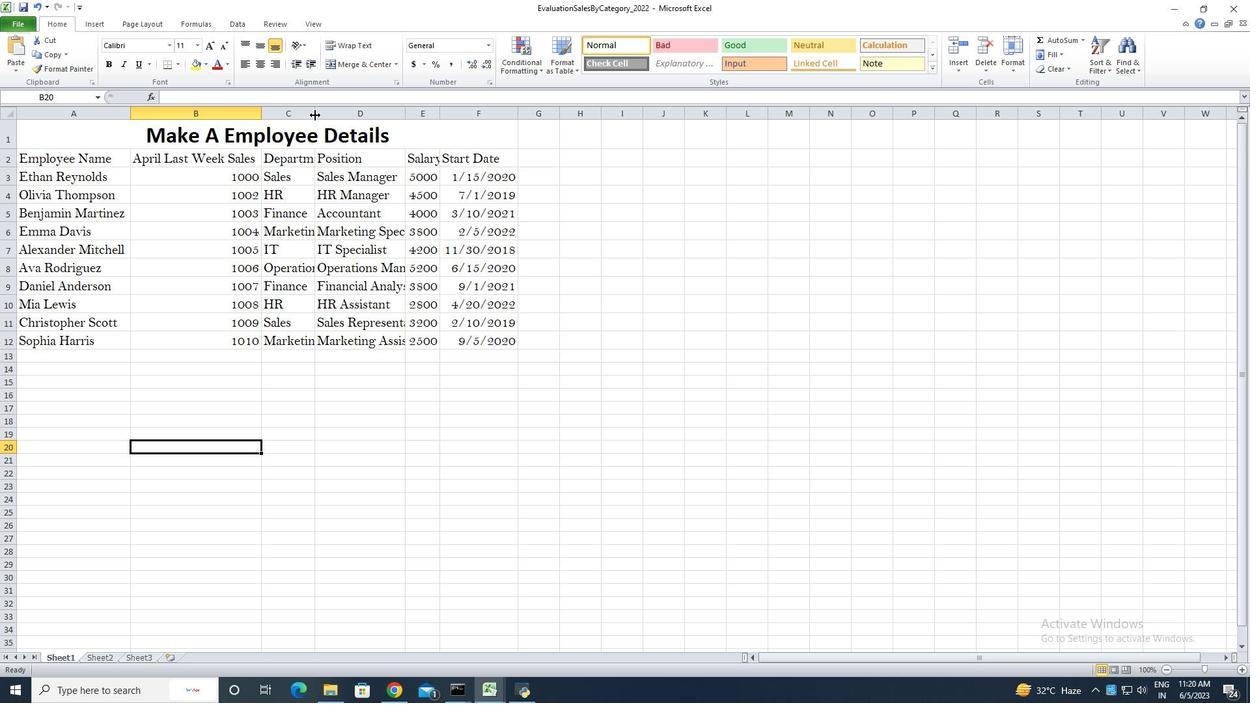 
Action: Mouse pressed left at (313, 115)
Screenshot: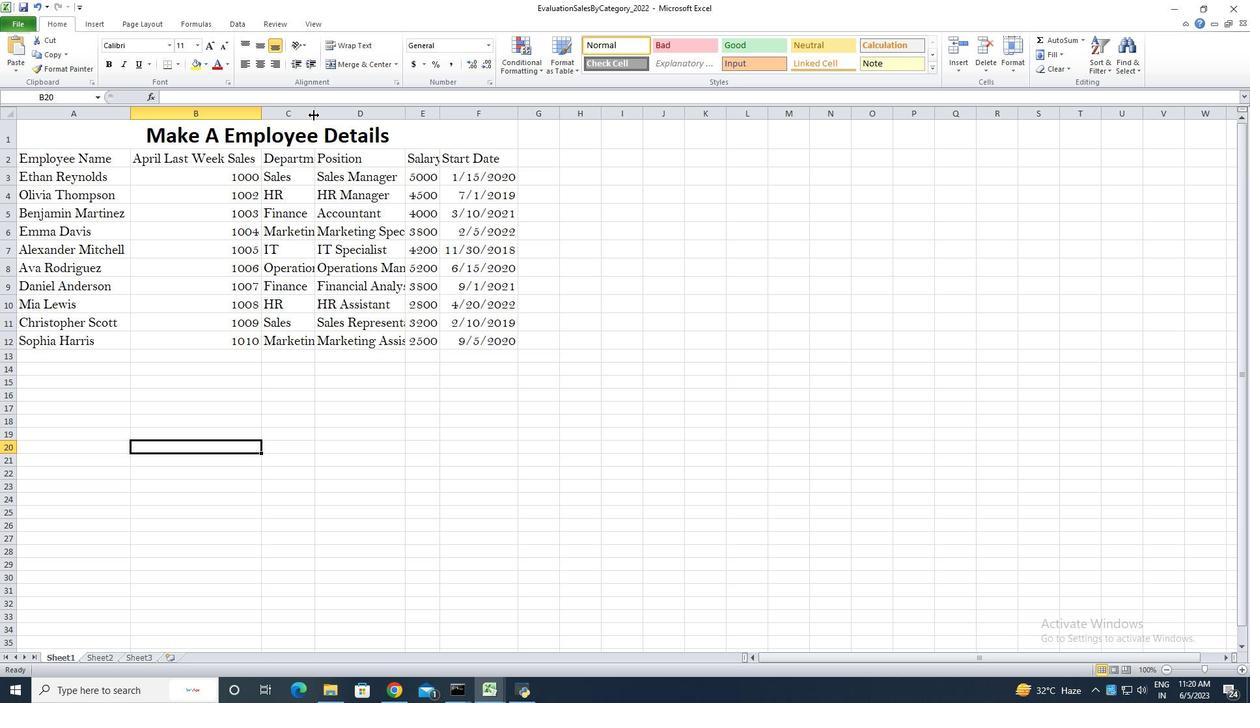 
Action: Mouse pressed left at (313, 115)
Screenshot: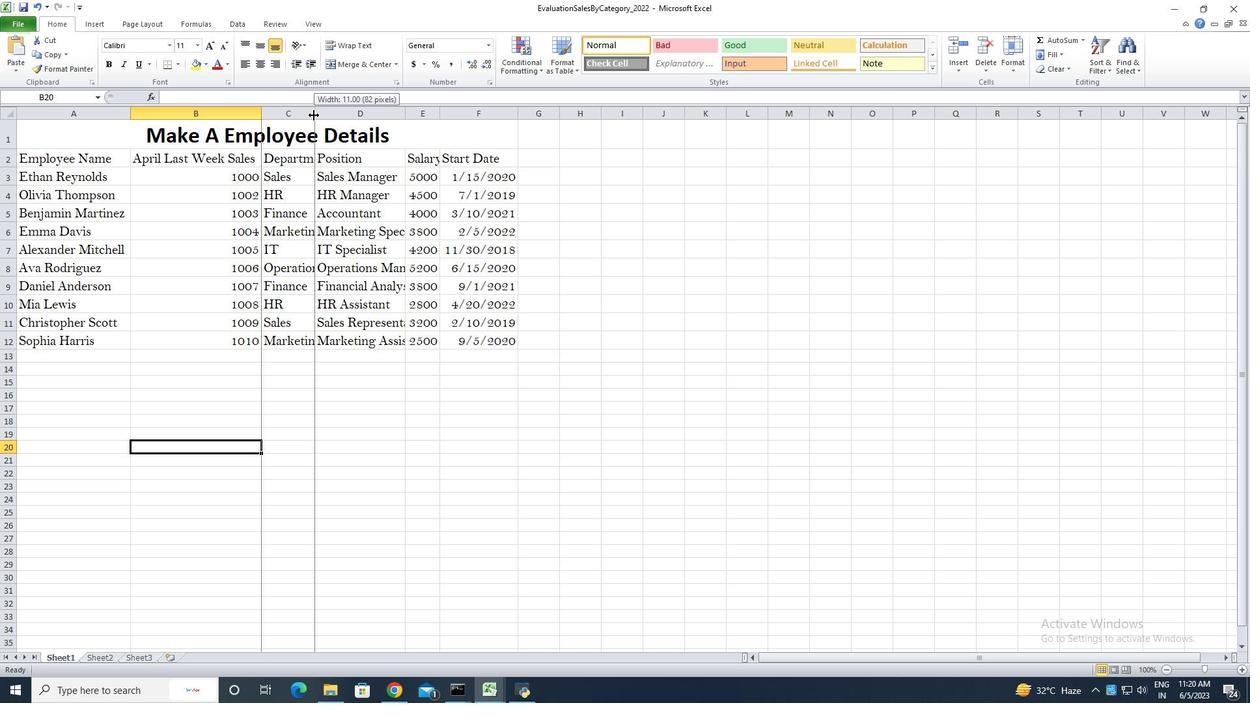 
Action: Mouse moved to (427, 118)
Screenshot: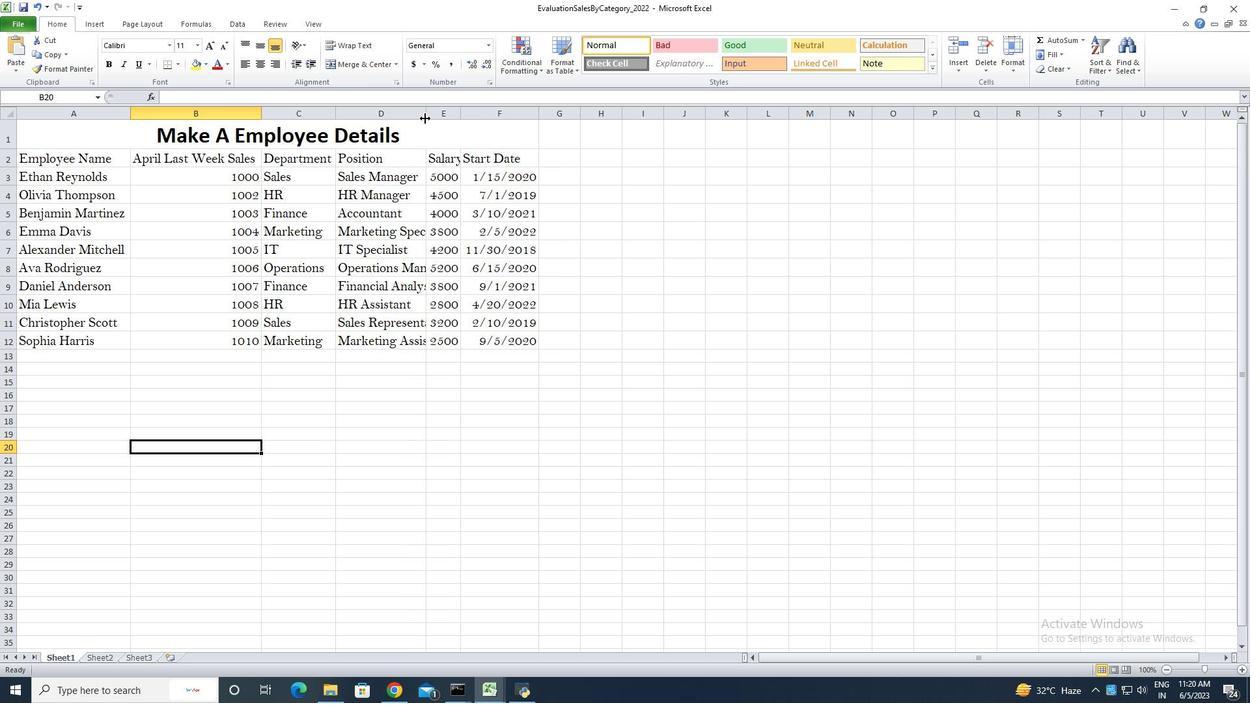 
Action: Mouse pressed left at (427, 118)
Screenshot: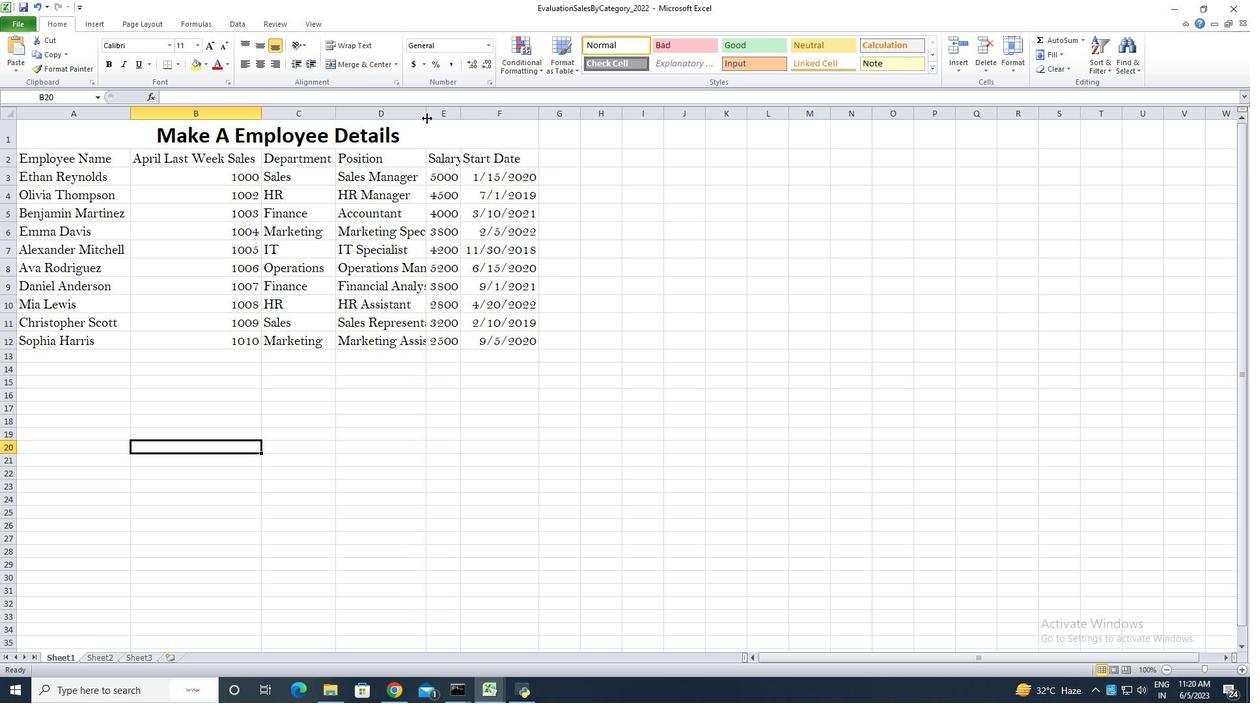 
Action: Mouse pressed left at (427, 118)
Screenshot: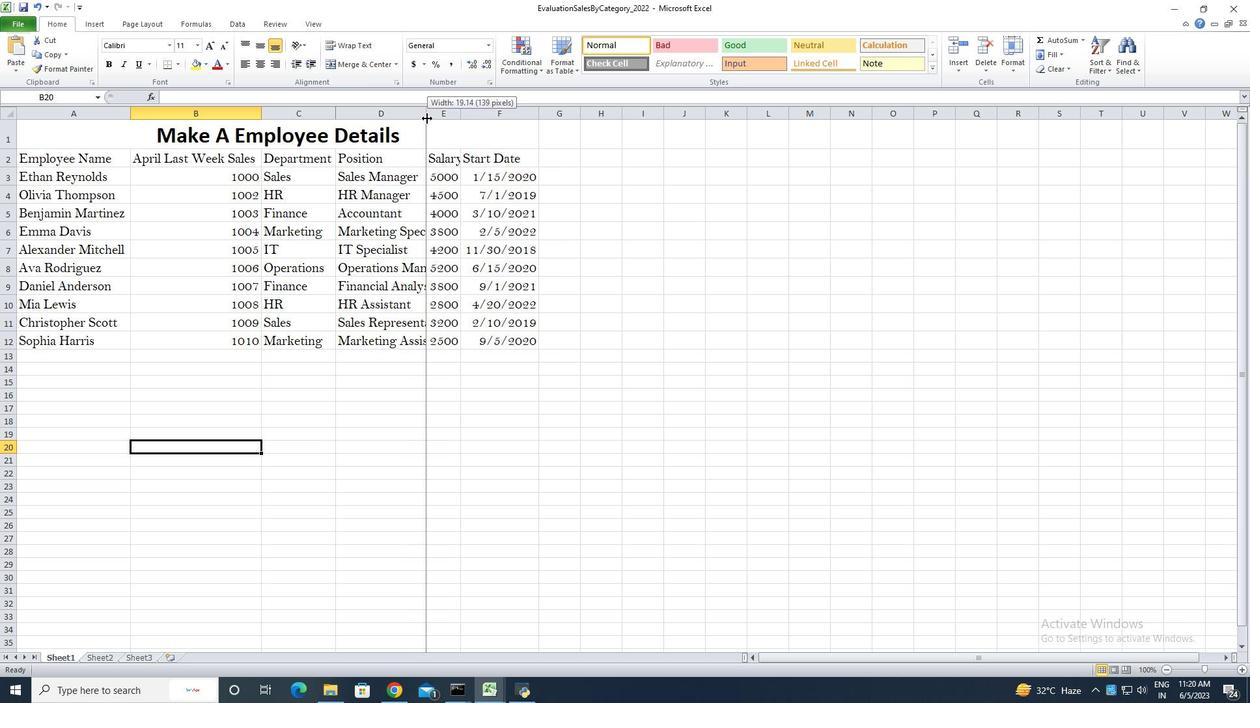 
Action: Mouse moved to (493, 118)
Screenshot: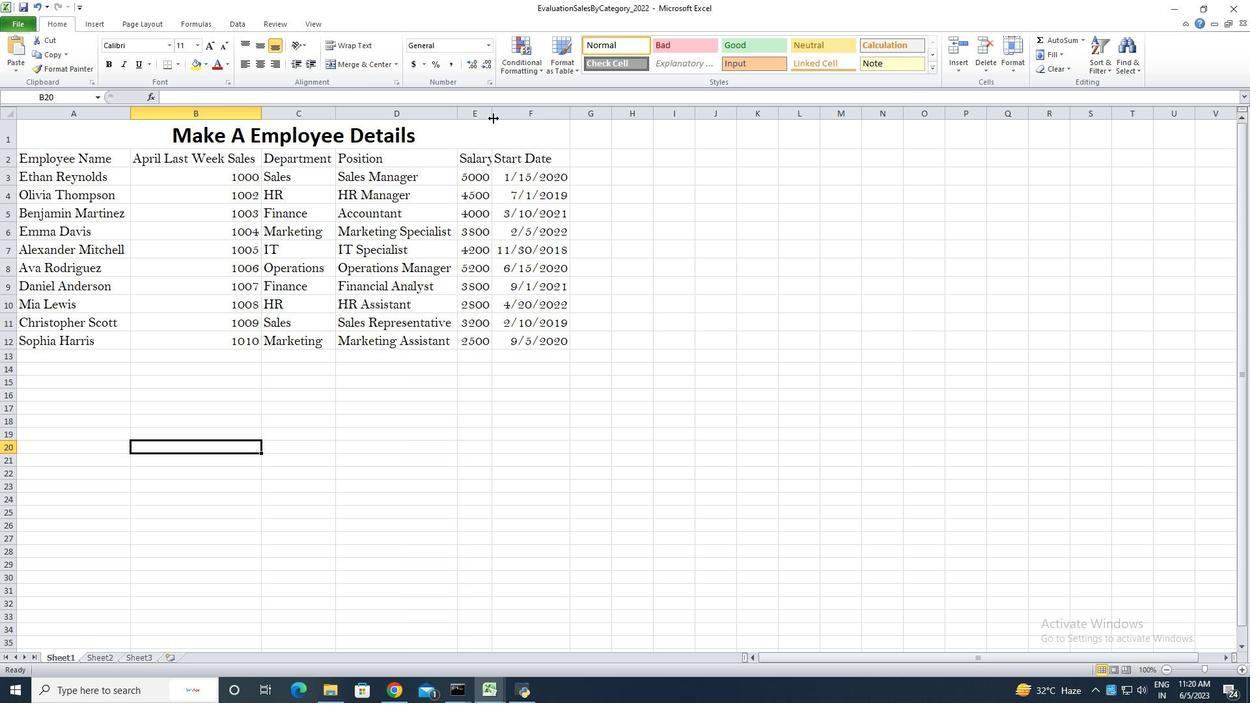 
Action: Mouse pressed left at (493, 118)
Screenshot: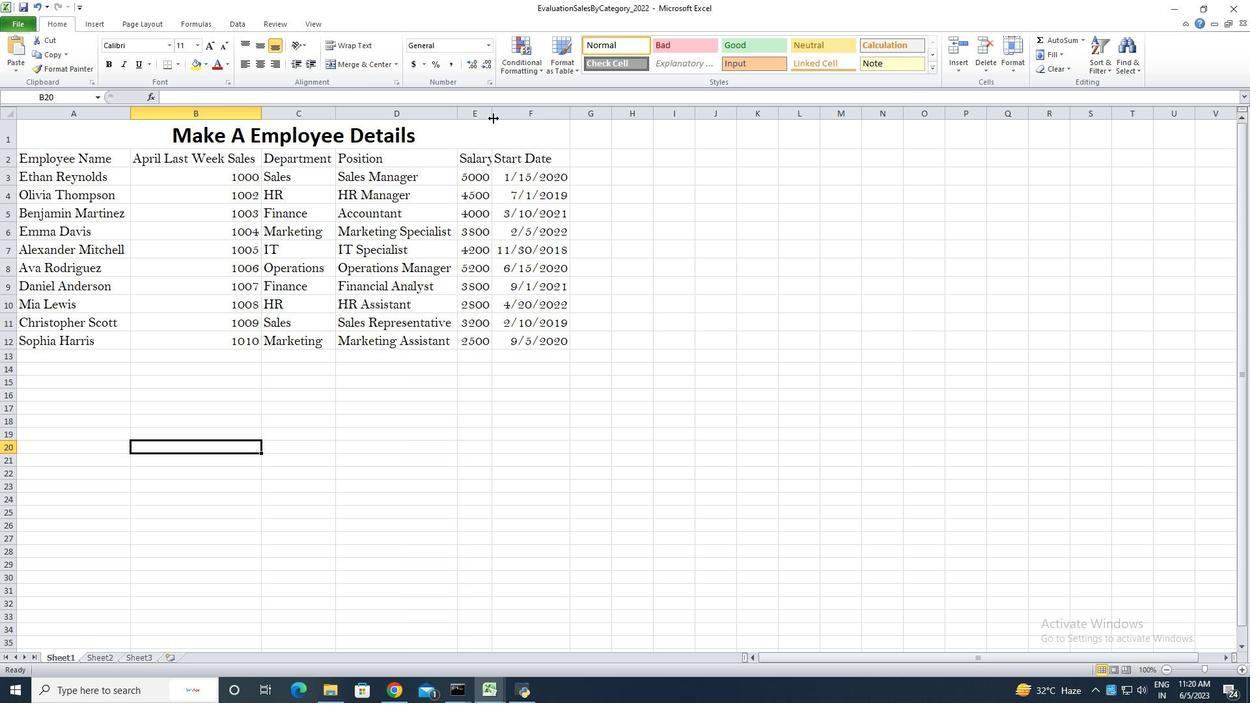 
Action: Mouse pressed left at (493, 118)
Screenshot: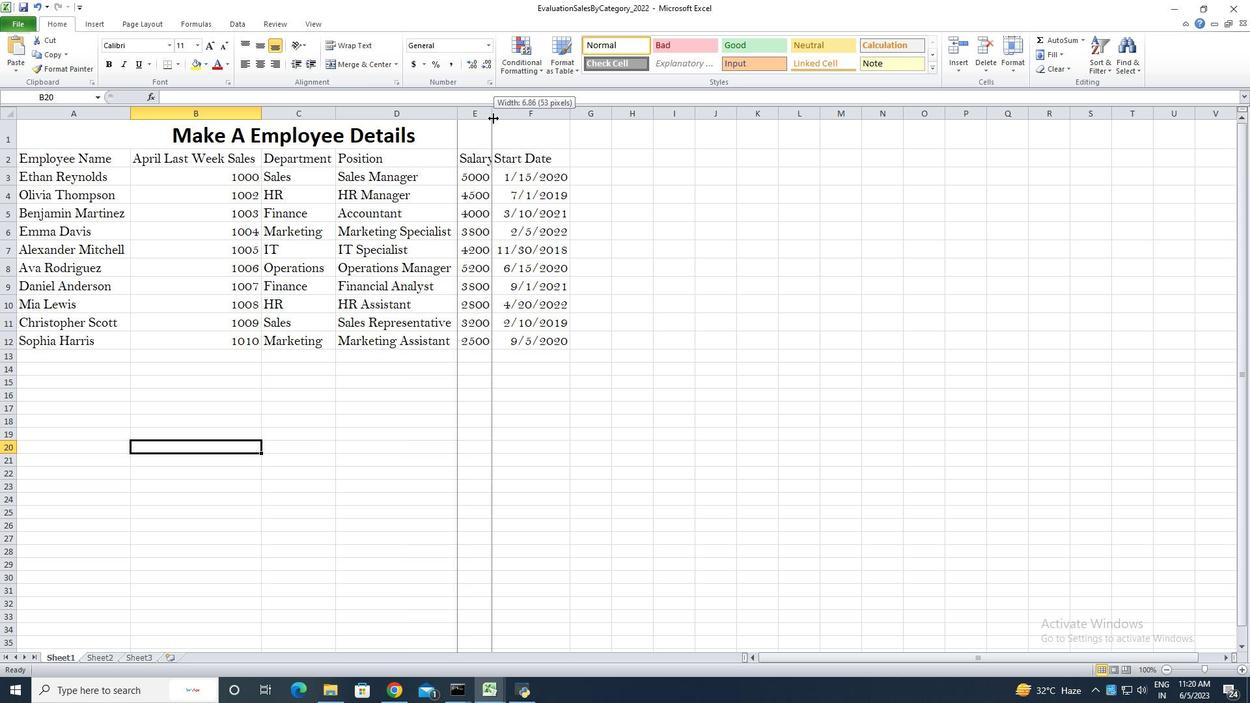 
Action: Mouse moved to (575, 118)
Screenshot: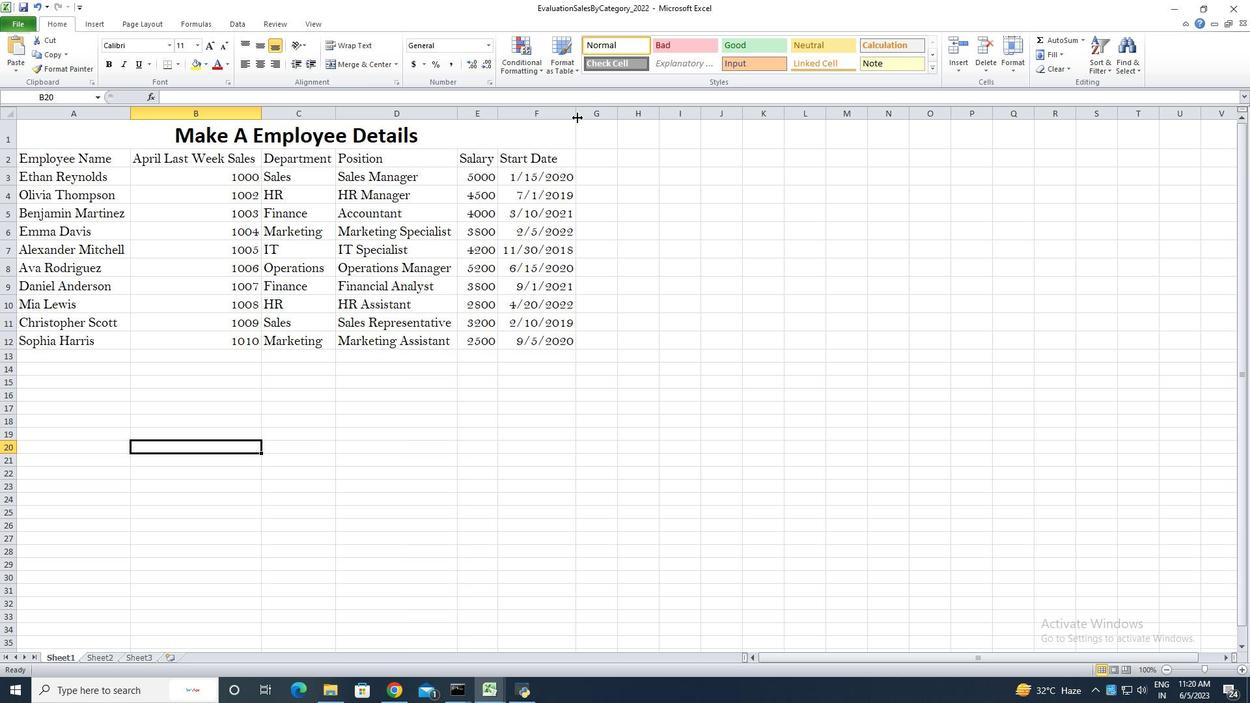 
Action: Mouse pressed left at (575, 118)
Screenshot: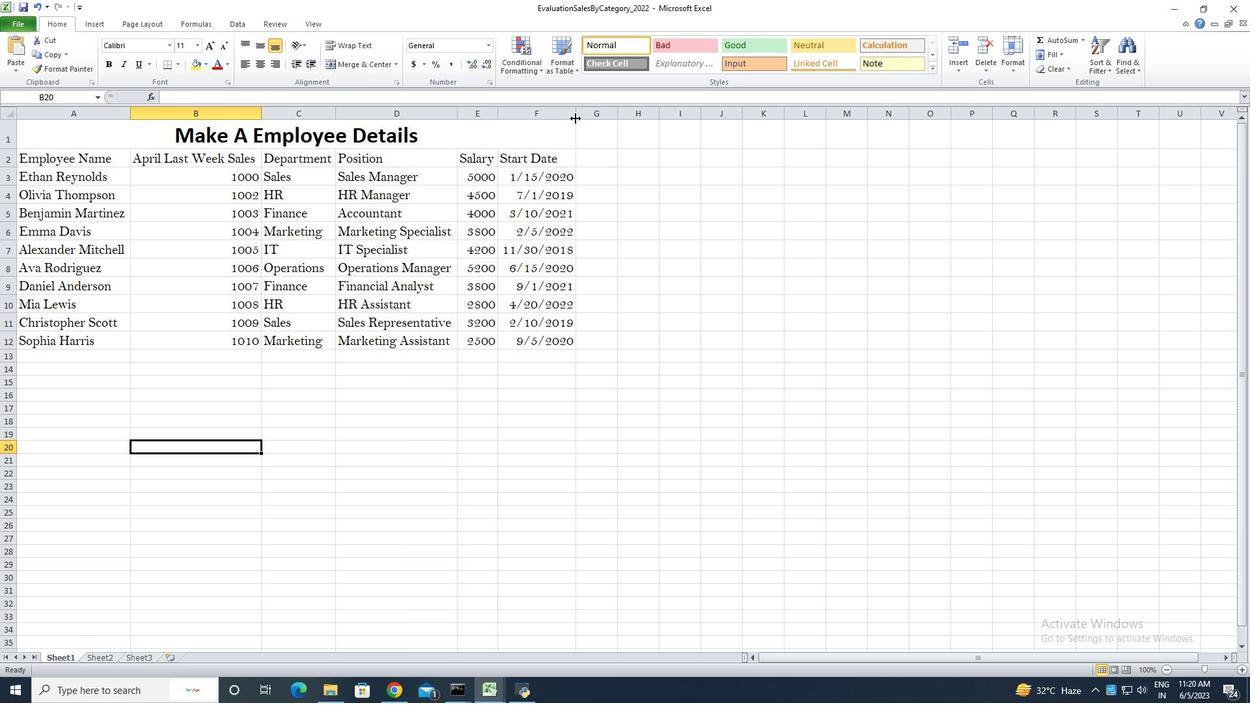 
Action: Mouse pressed left at (575, 118)
Screenshot: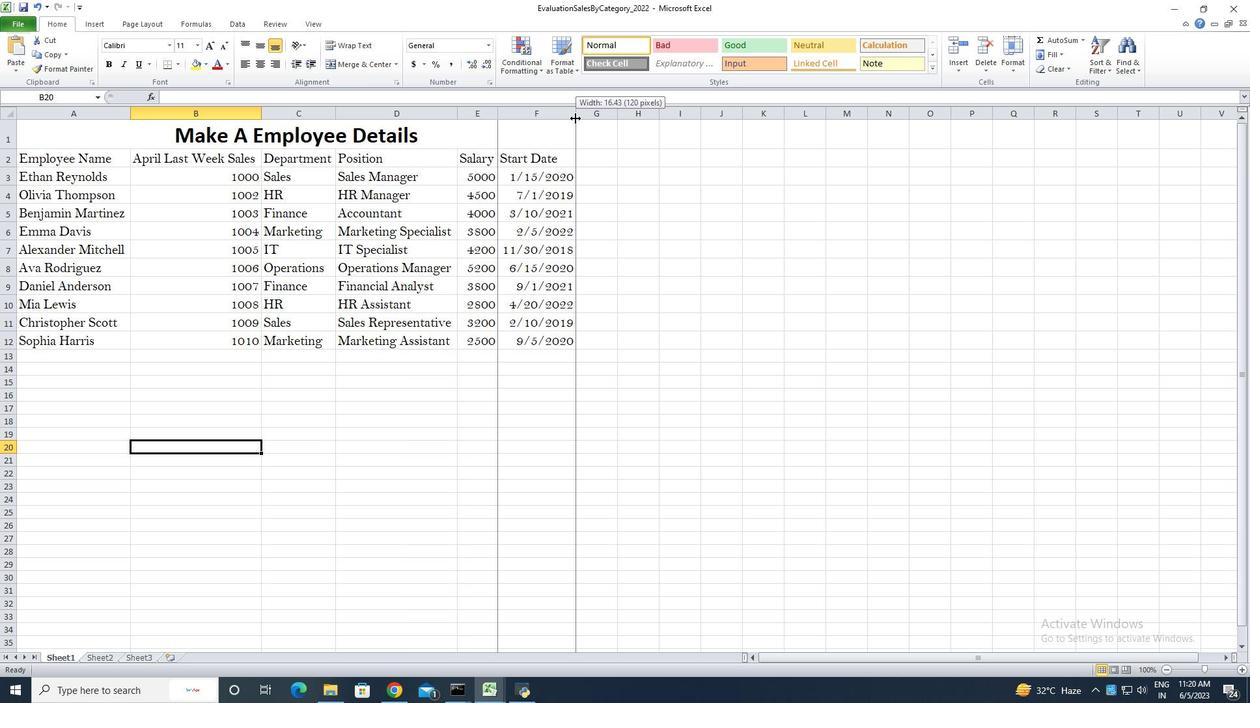 
Action: Mouse moved to (140, 138)
Screenshot: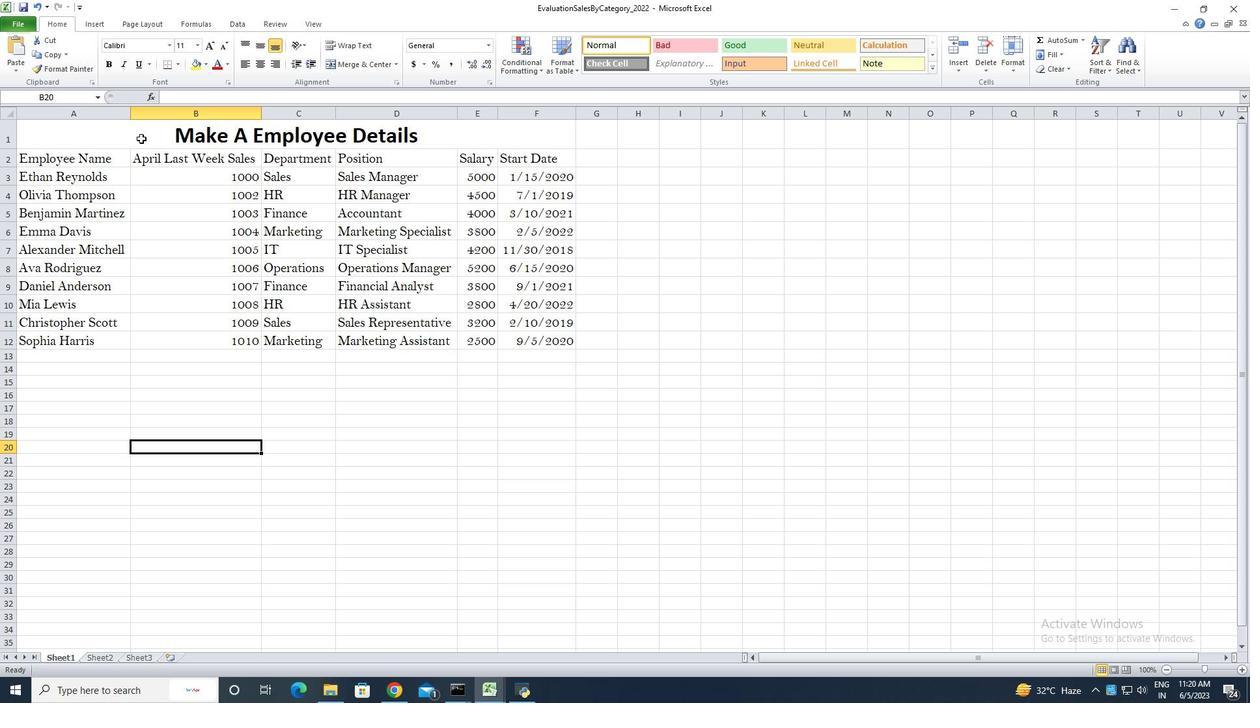 
Action: Mouse pressed left at (140, 138)
Screenshot: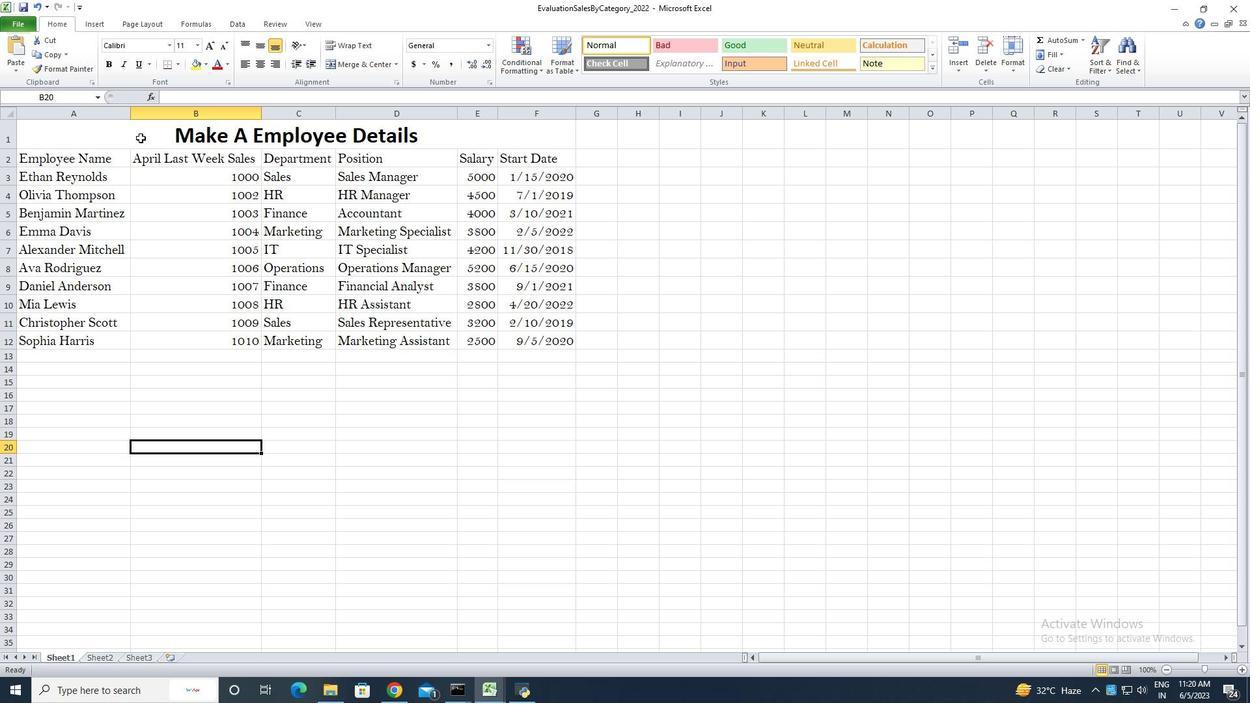 
Action: Mouse moved to (261, 45)
Screenshot: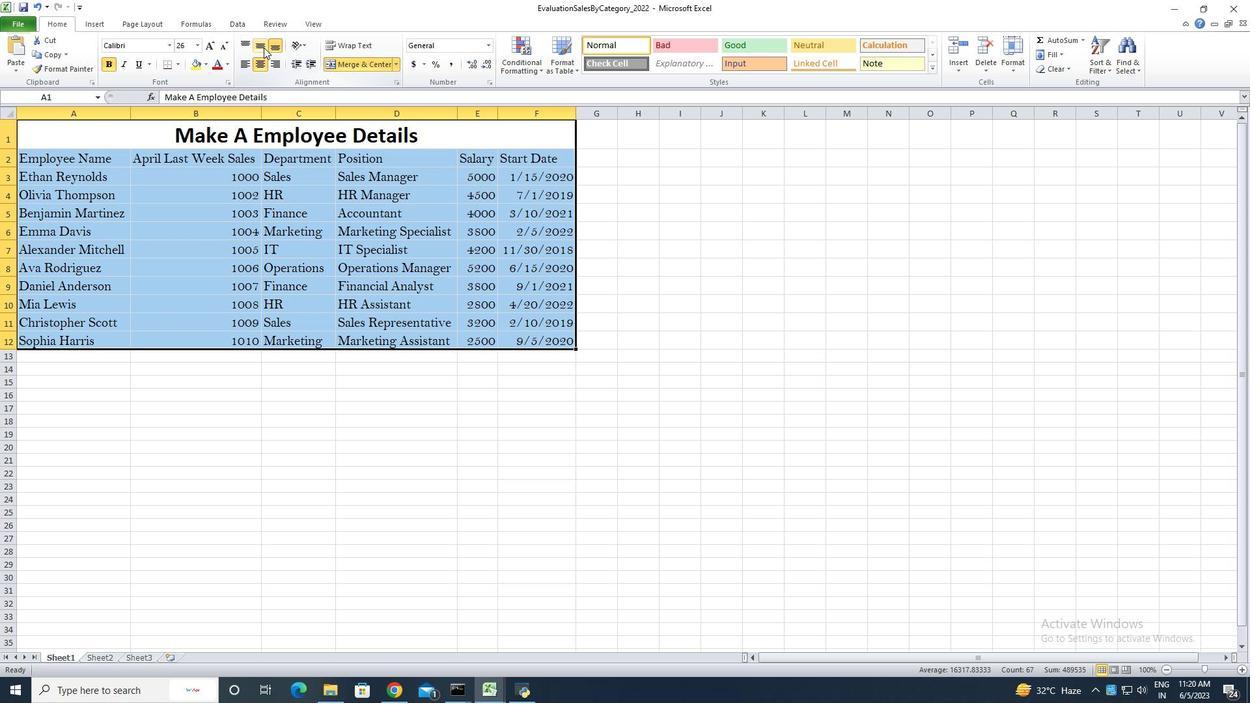 
Action: Mouse pressed left at (261, 45)
Screenshot: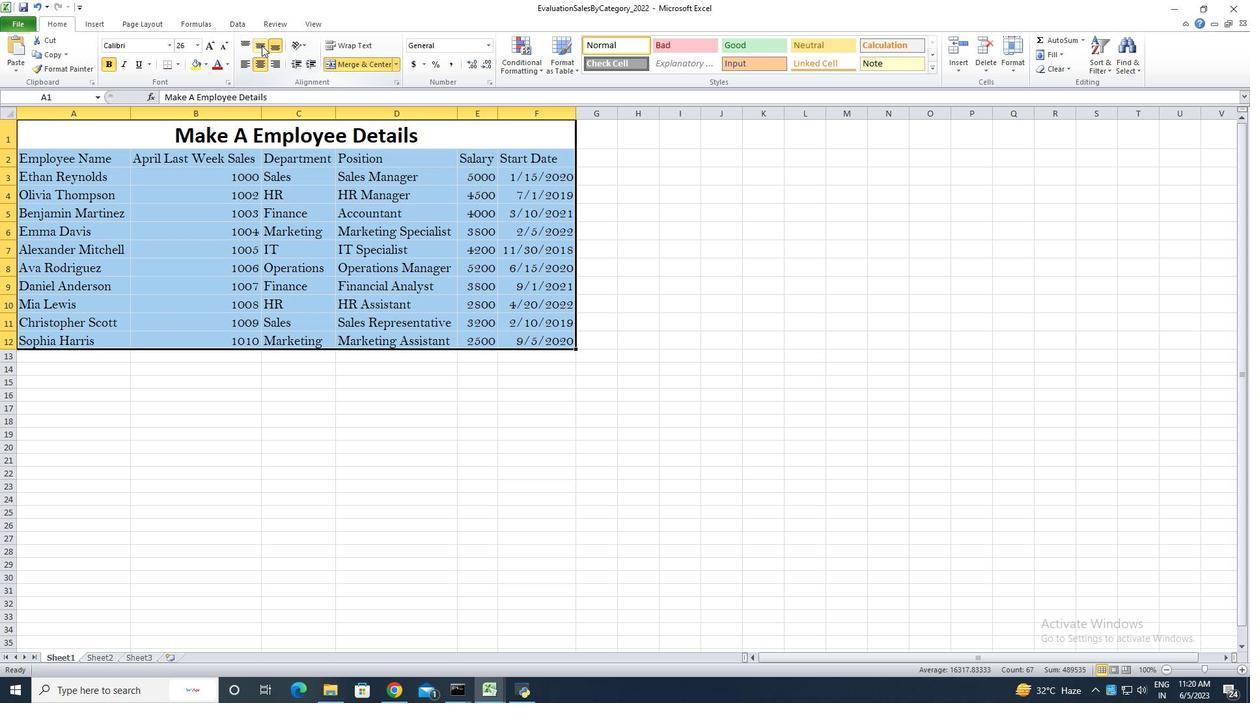 
Action: Mouse moved to (259, 65)
Screenshot: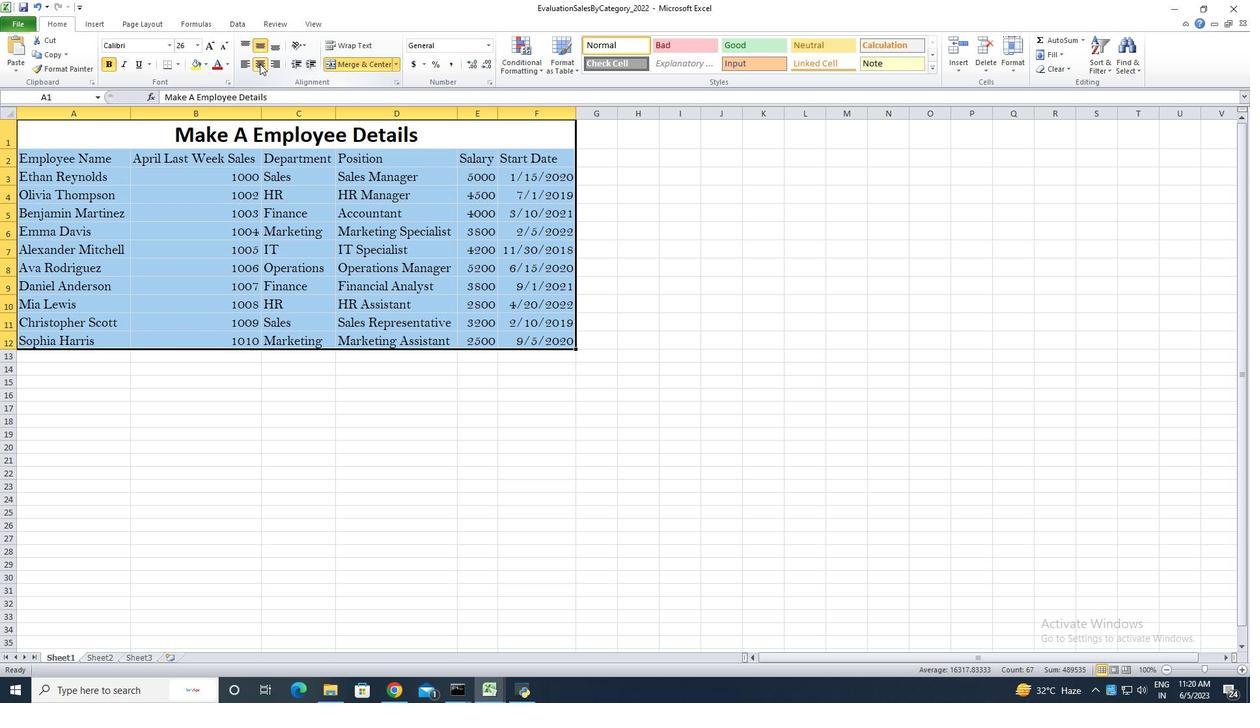 
Action: Mouse pressed left at (259, 65)
Screenshot: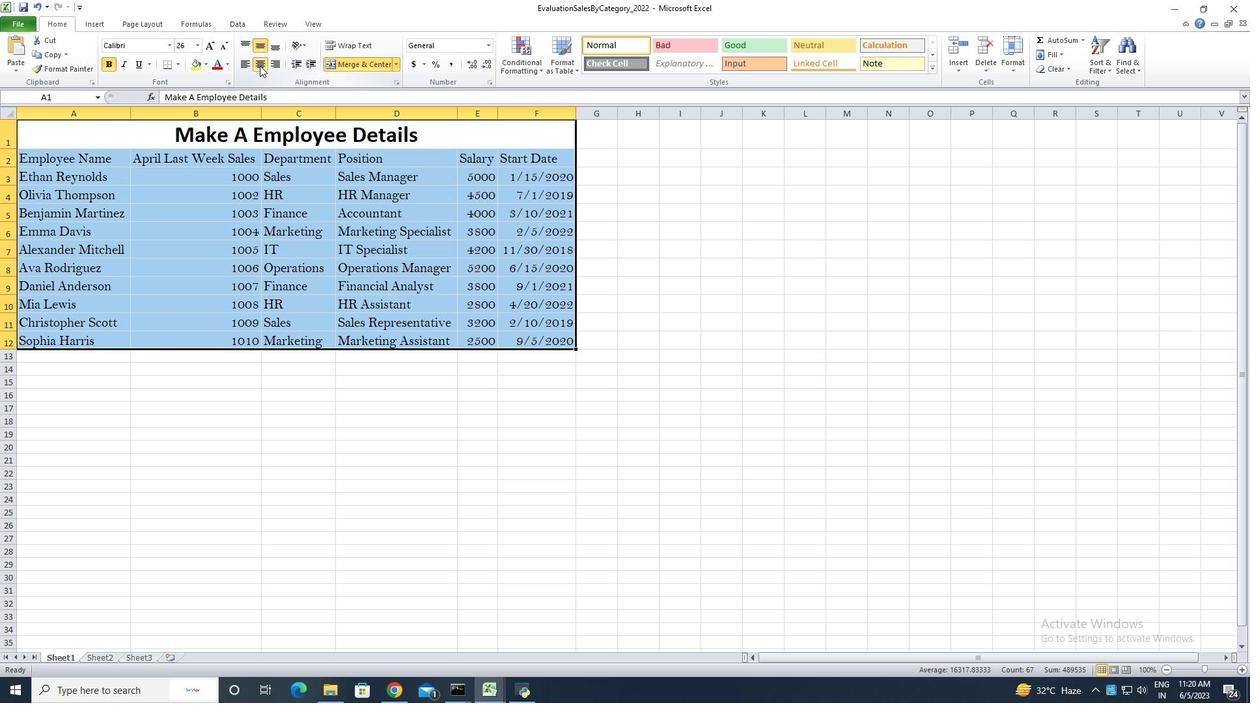 
Action: Mouse pressed left at (259, 65)
Screenshot: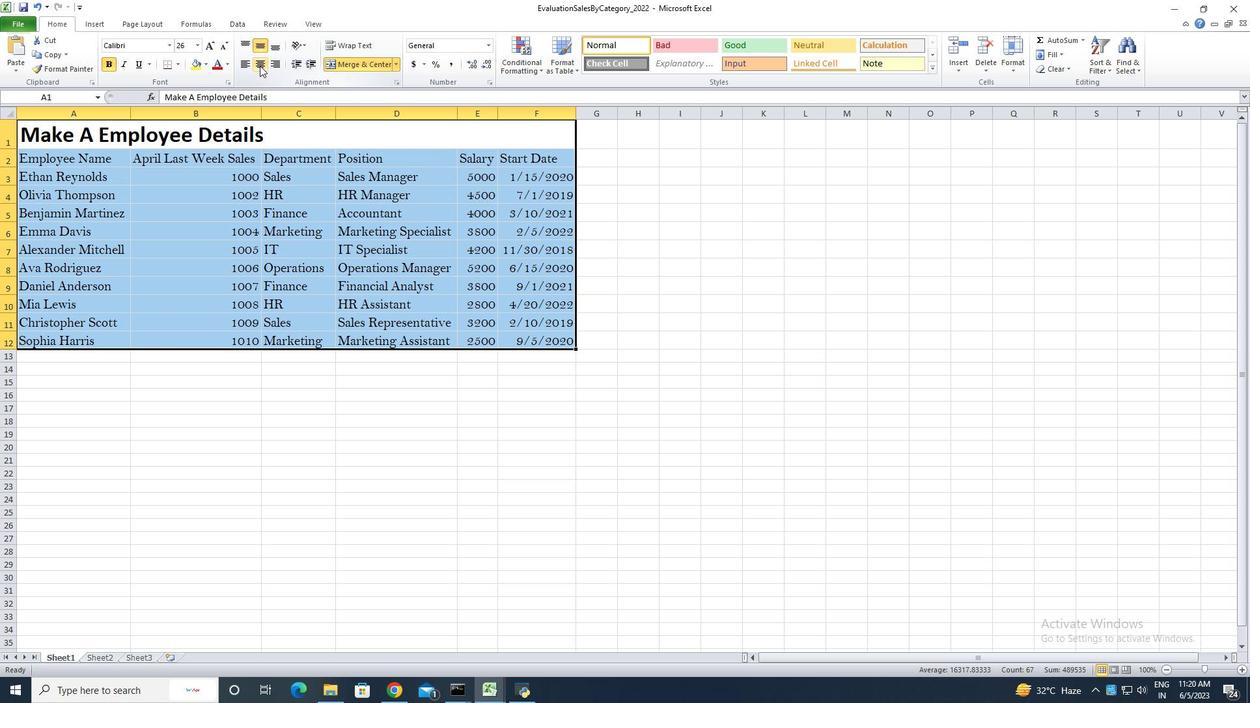
Action: Mouse moved to (358, 432)
Screenshot: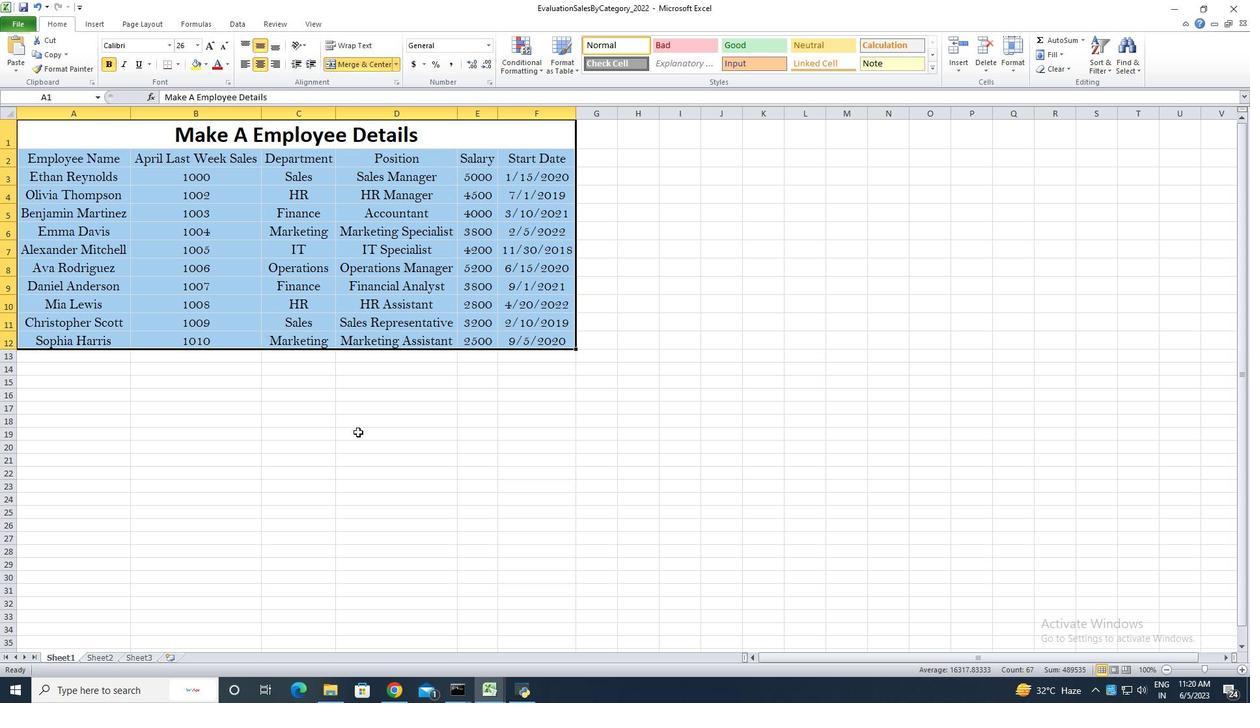 
Action: Mouse pressed left at (358, 432)
Screenshot: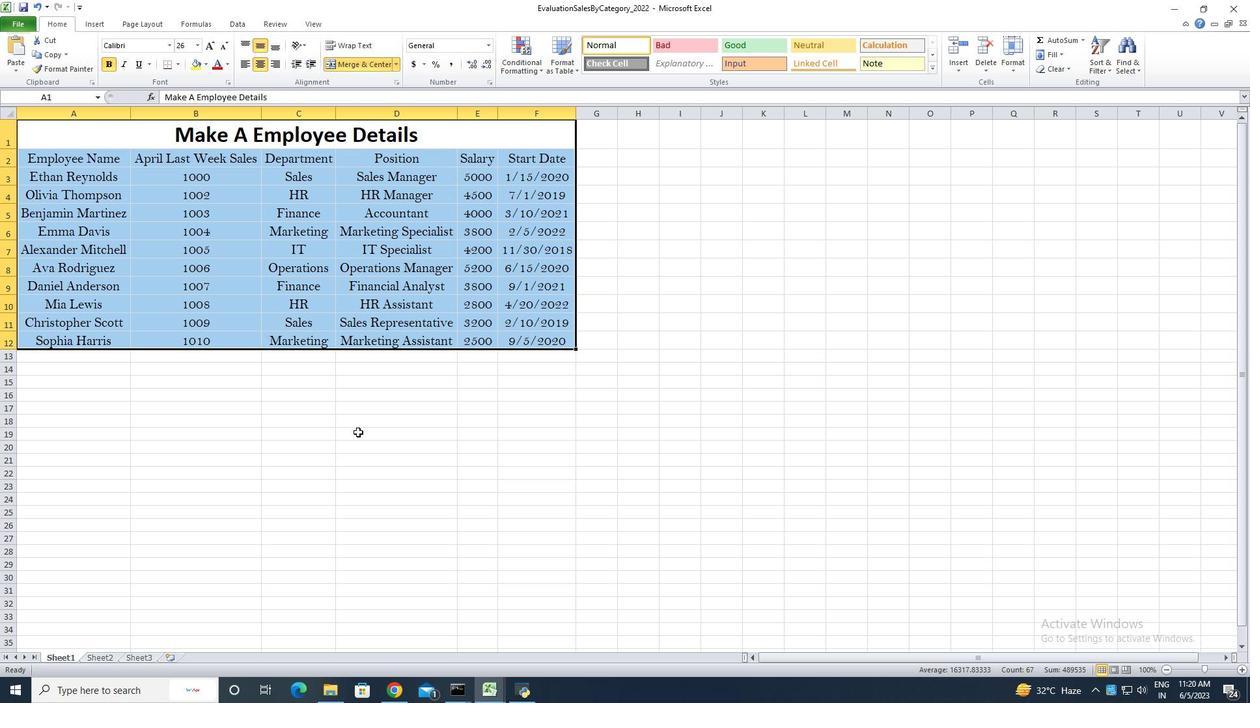 
Action: Key pressed ctrl+S<'\x13'><'\x13'><'\x13'>
Screenshot: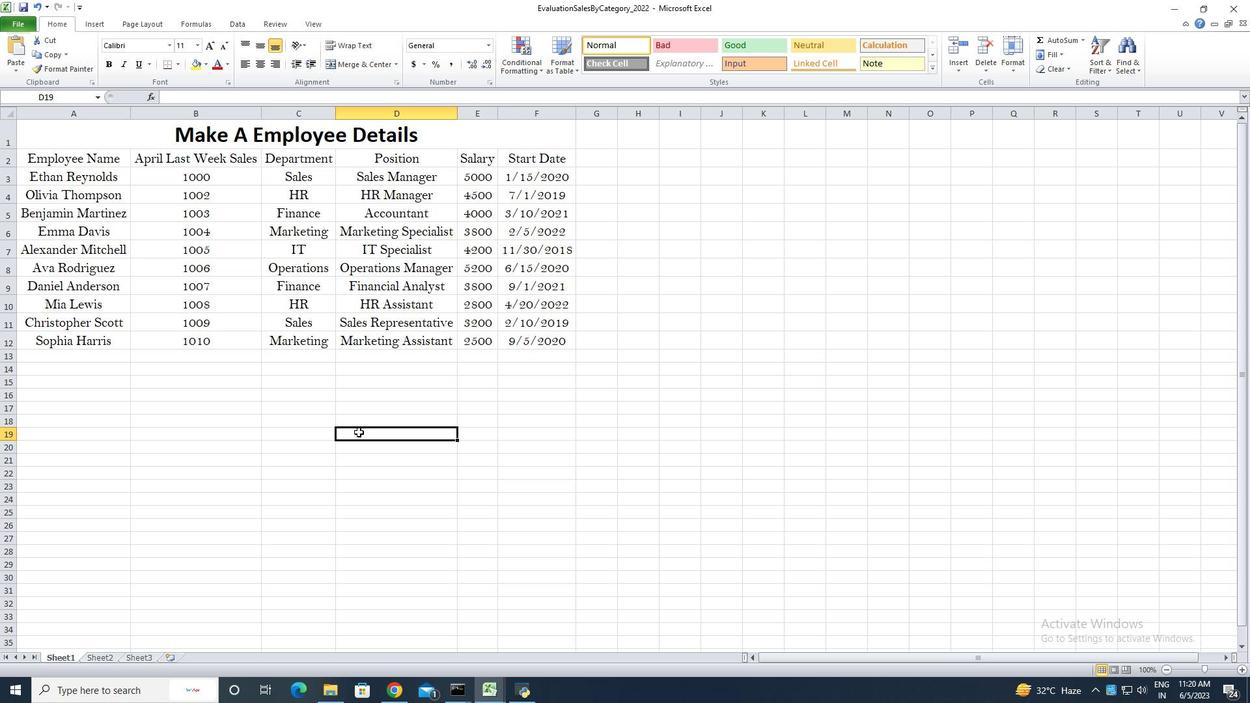
